 Task: Find connections with filter location Rouached with filter topic #personaldevelopment with filter profile language English with filter current company SBI General Insurance with filter school MIT World Peace University with filter industry Blockchain Services with filter service category Insurance with filter keywords title Market Development Manager
Action: Mouse moved to (563, 69)
Screenshot: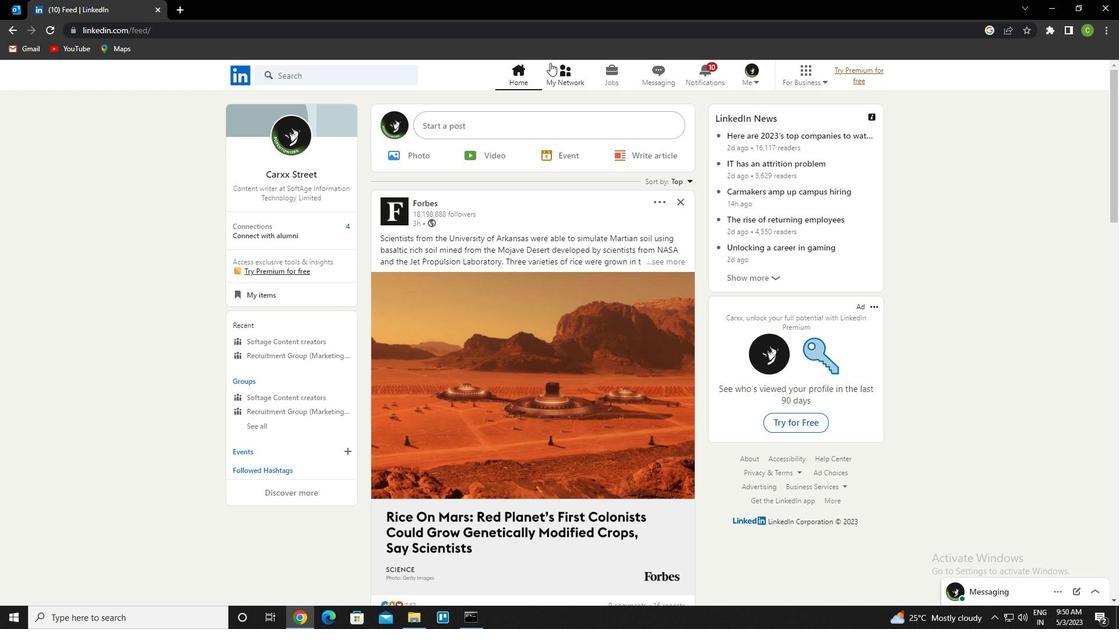 
Action: Mouse pressed left at (563, 69)
Screenshot: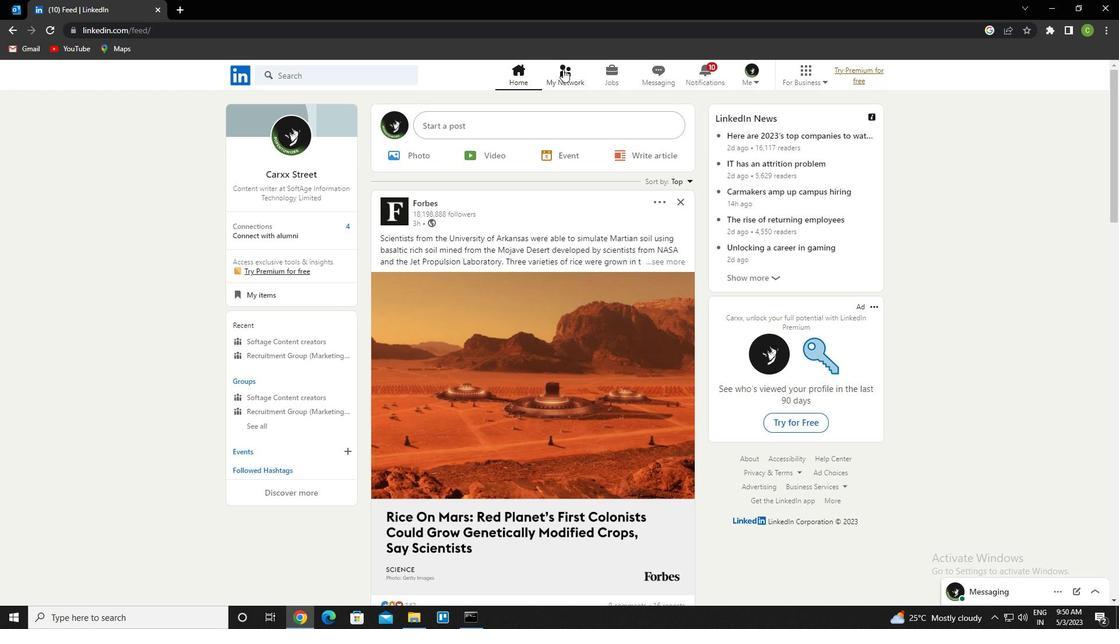
Action: Mouse moved to (321, 137)
Screenshot: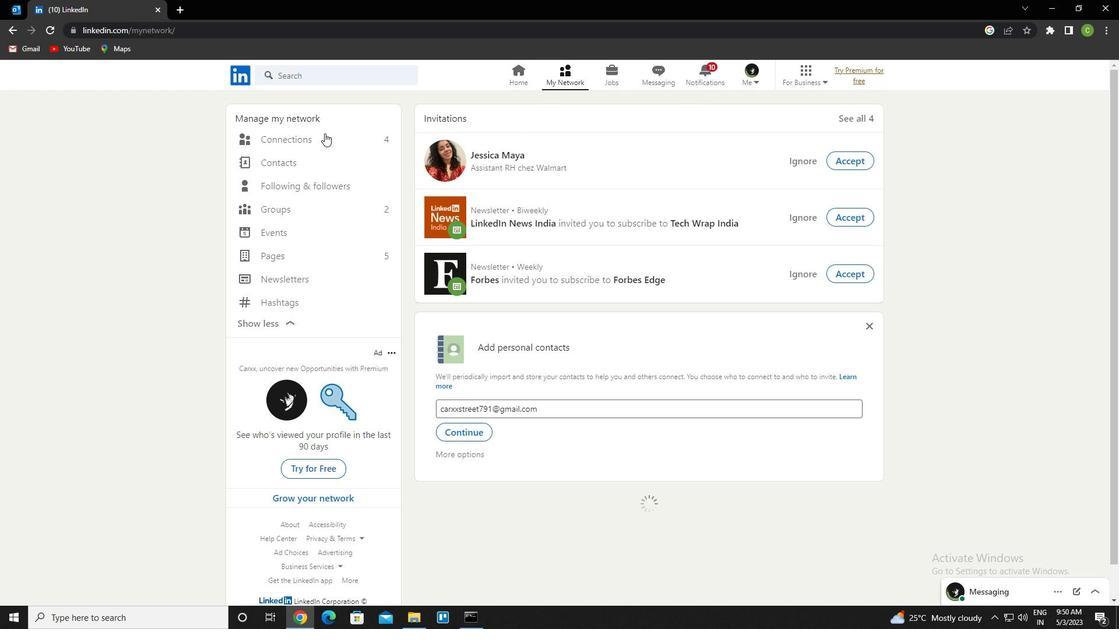 
Action: Mouse pressed left at (321, 137)
Screenshot: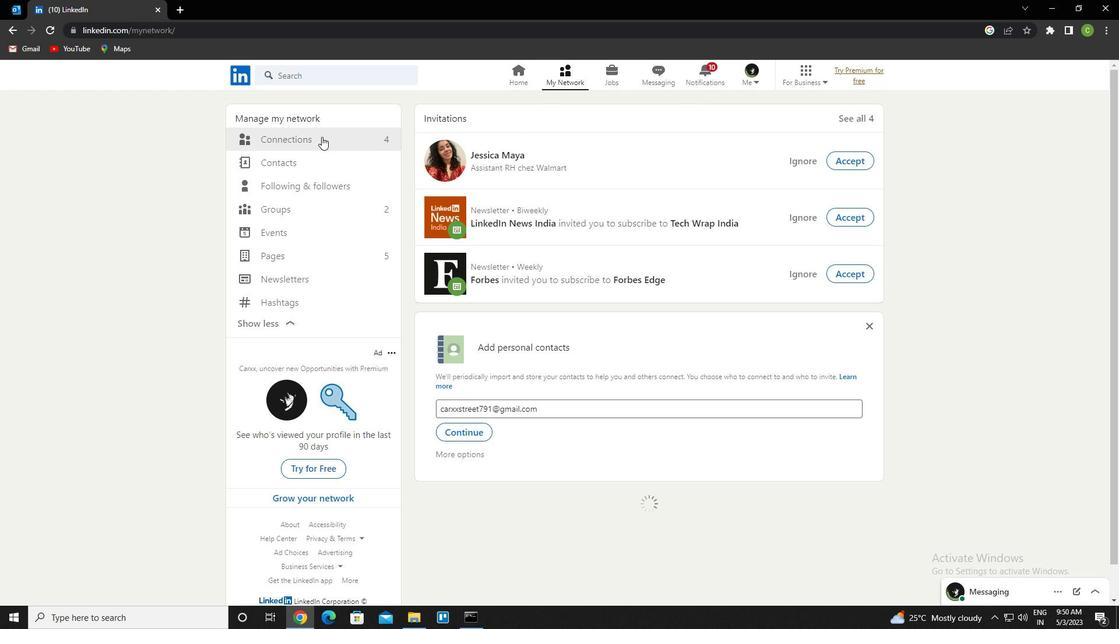 
Action: Mouse moved to (635, 144)
Screenshot: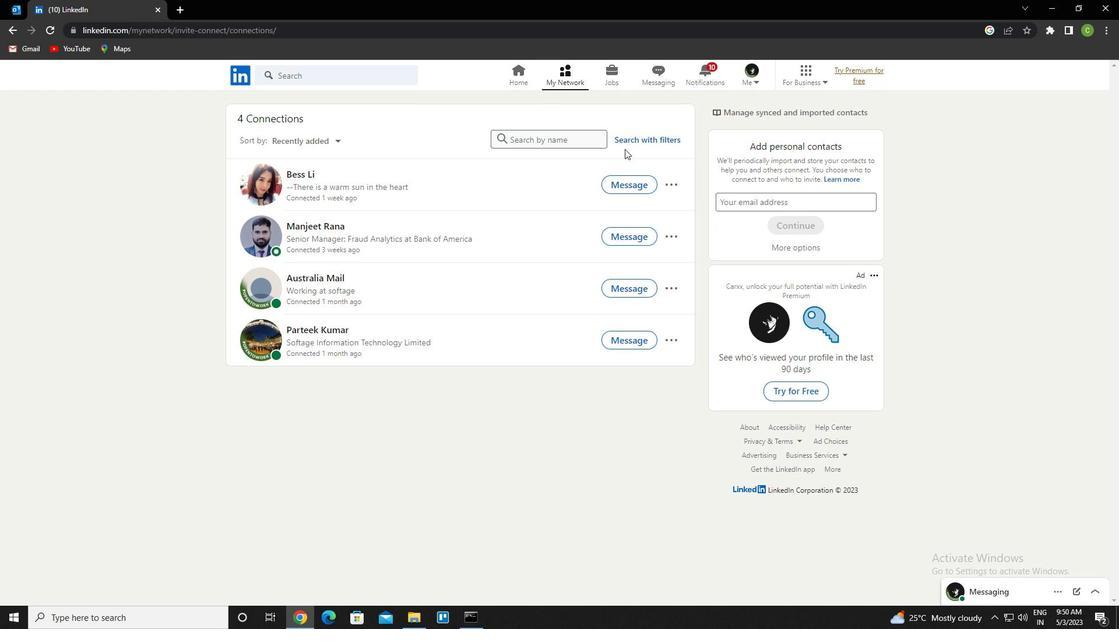 
Action: Mouse pressed left at (635, 144)
Screenshot: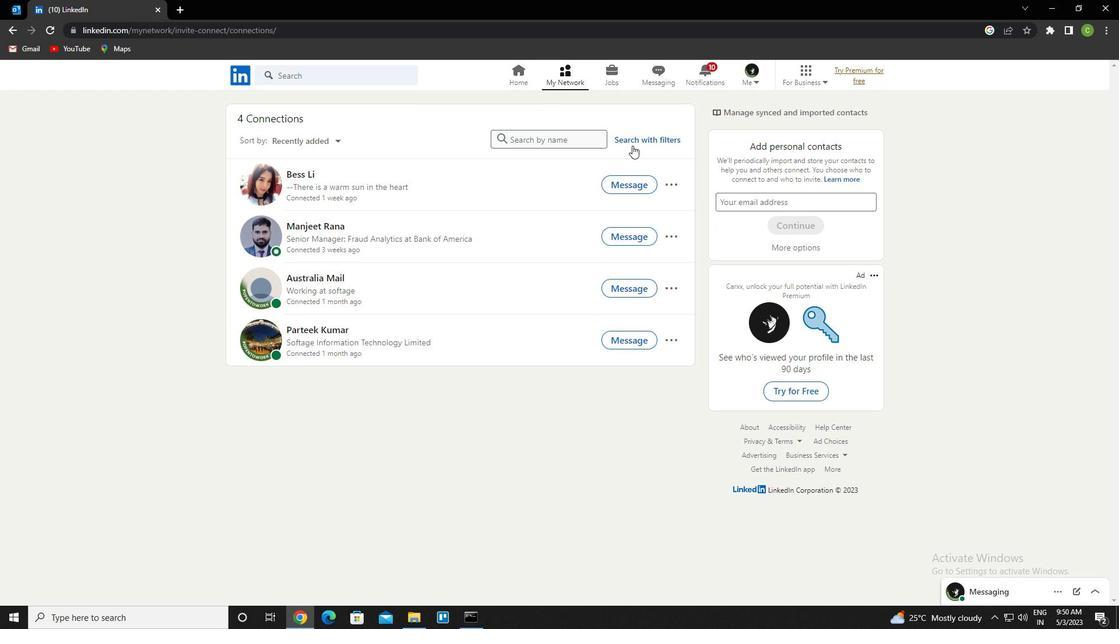 
Action: Mouse moved to (605, 112)
Screenshot: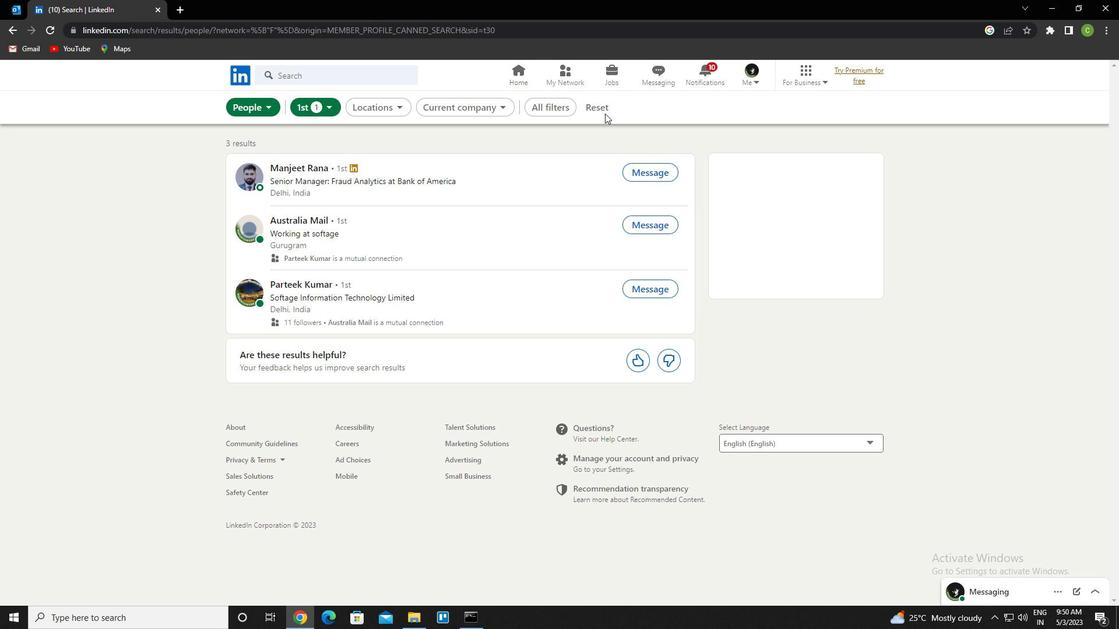 
Action: Mouse pressed left at (605, 112)
Screenshot: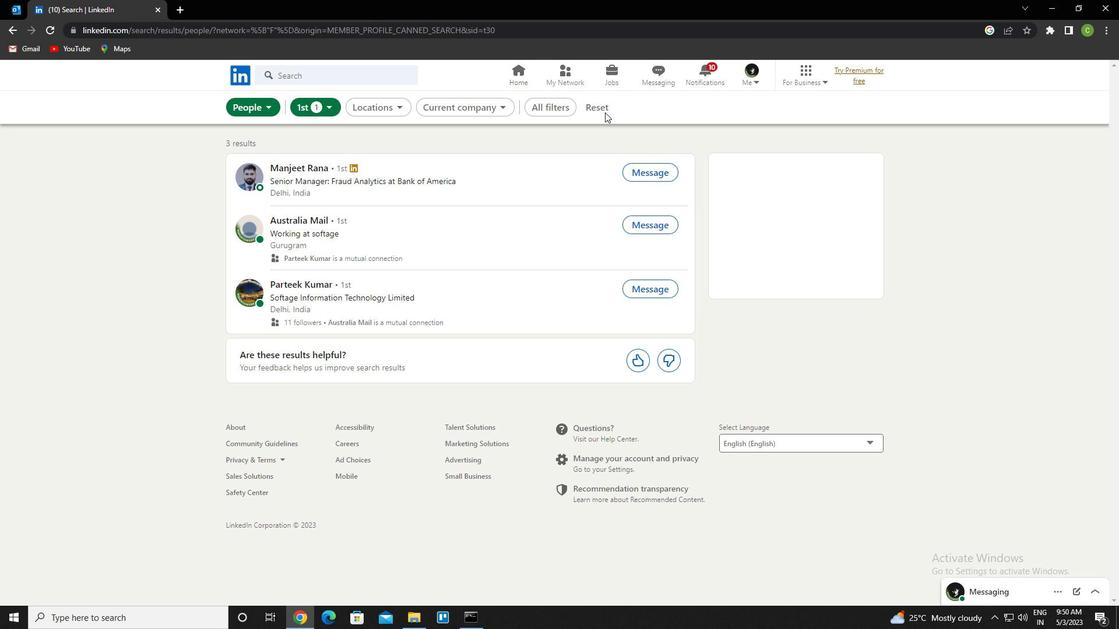 
Action: Mouse moved to (579, 110)
Screenshot: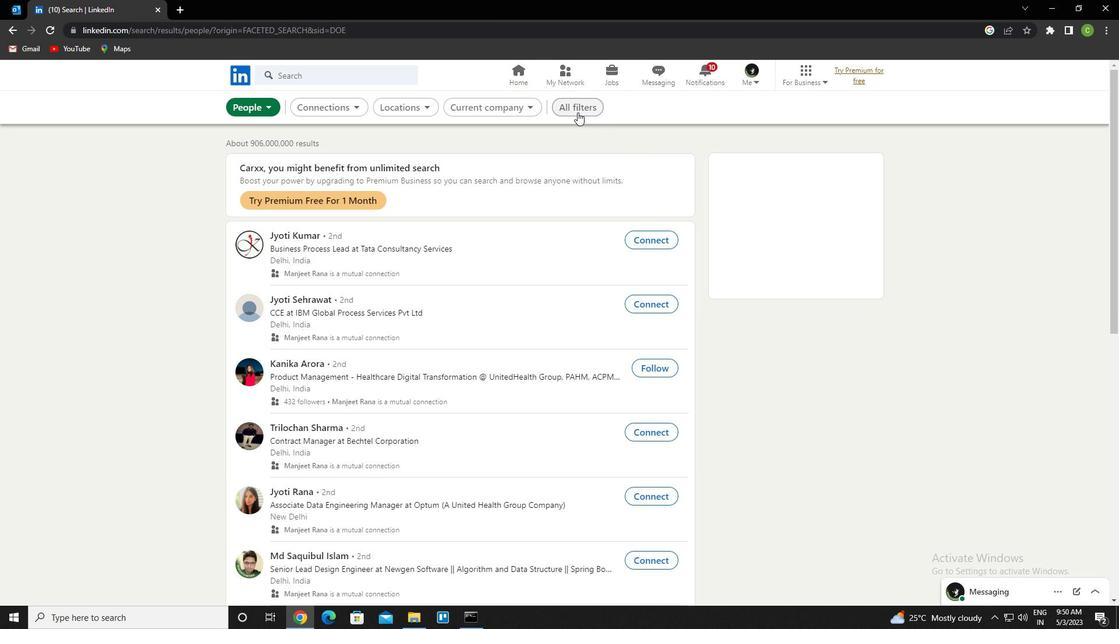 
Action: Mouse pressed left at (579, 110)
Screenshot: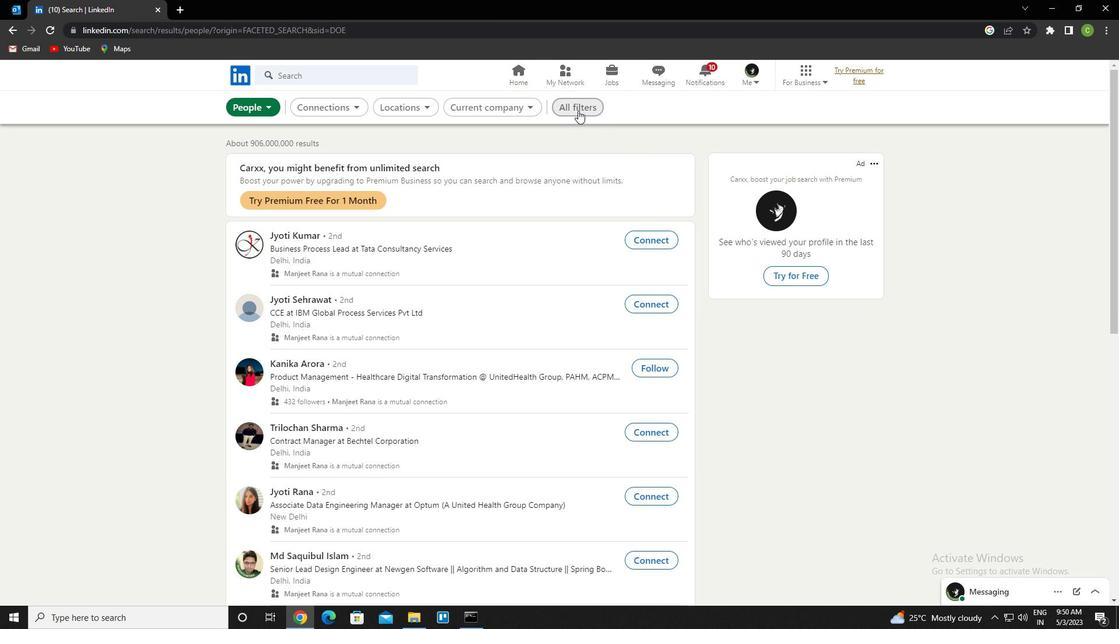 
Action: Mouse moved to (941, 376)
Screenshot: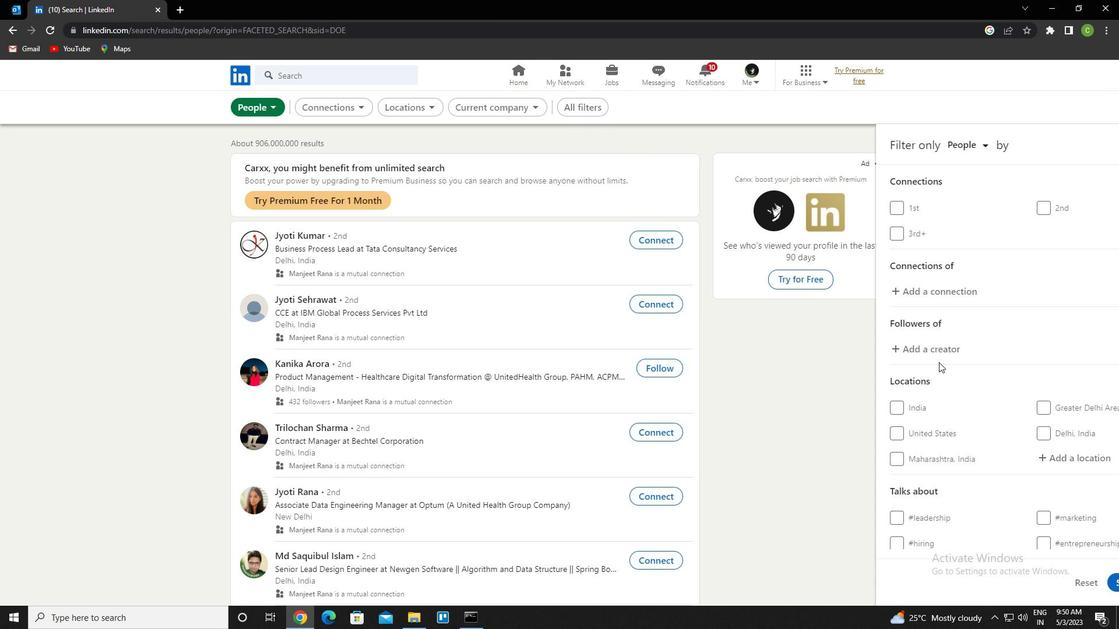 
Action: Mouse scrolled (941, 376) with delta (0, 0)
Screenshot: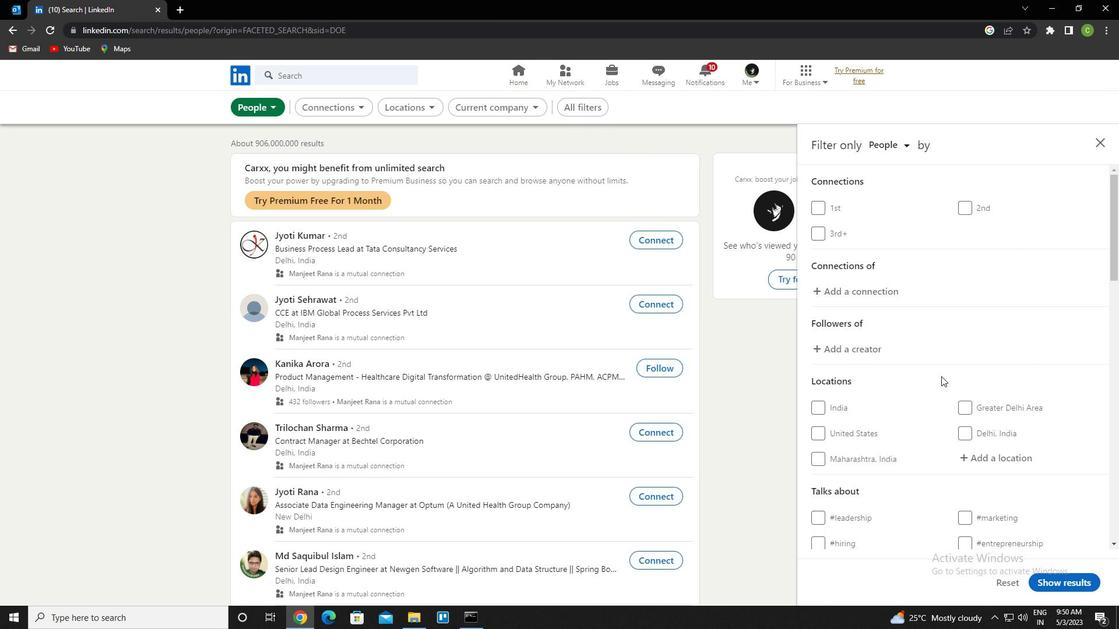 
Action: Mouse scrolled (941, 376) with delta (0, 0)
Screenshot: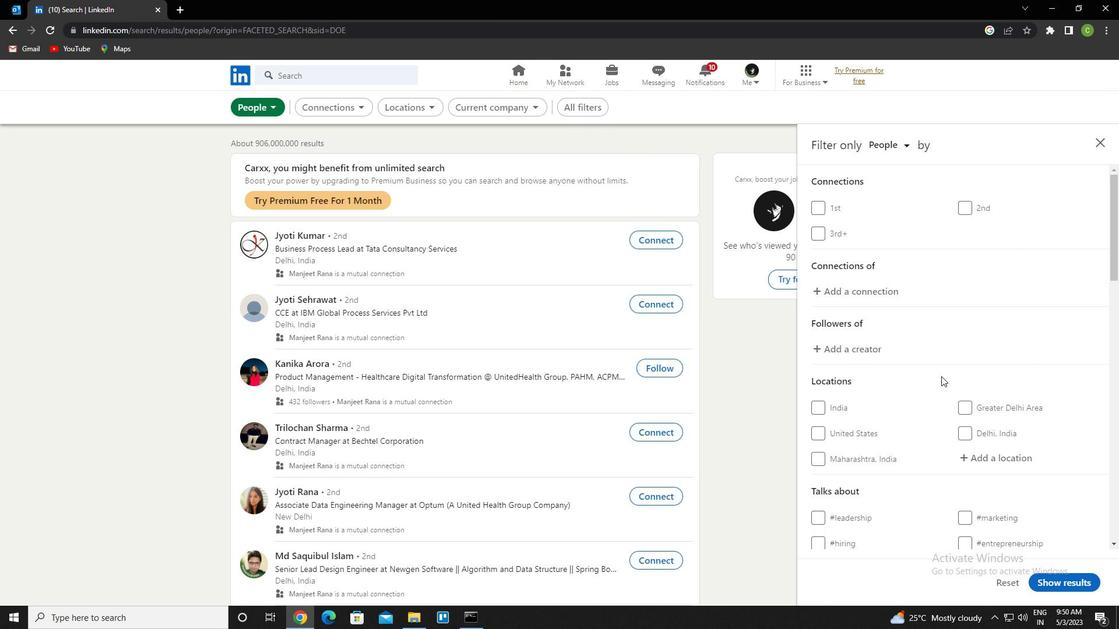 
Action: Mouse moved to (990, 347)
Screenshot: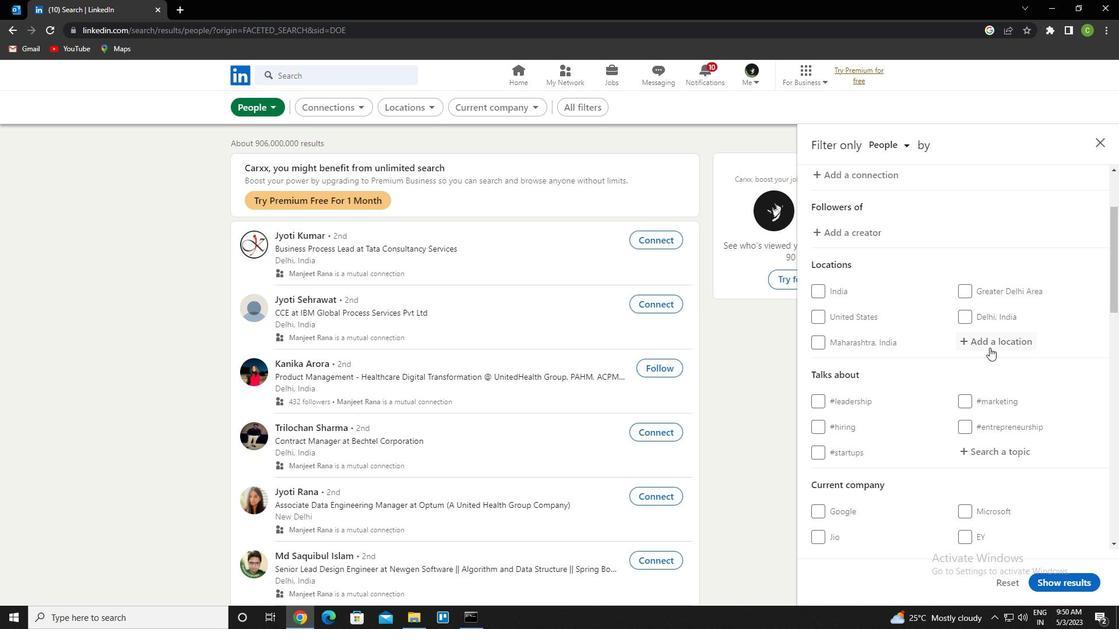 
Action: Mouse pressed left at (990, 347)
Screenshot: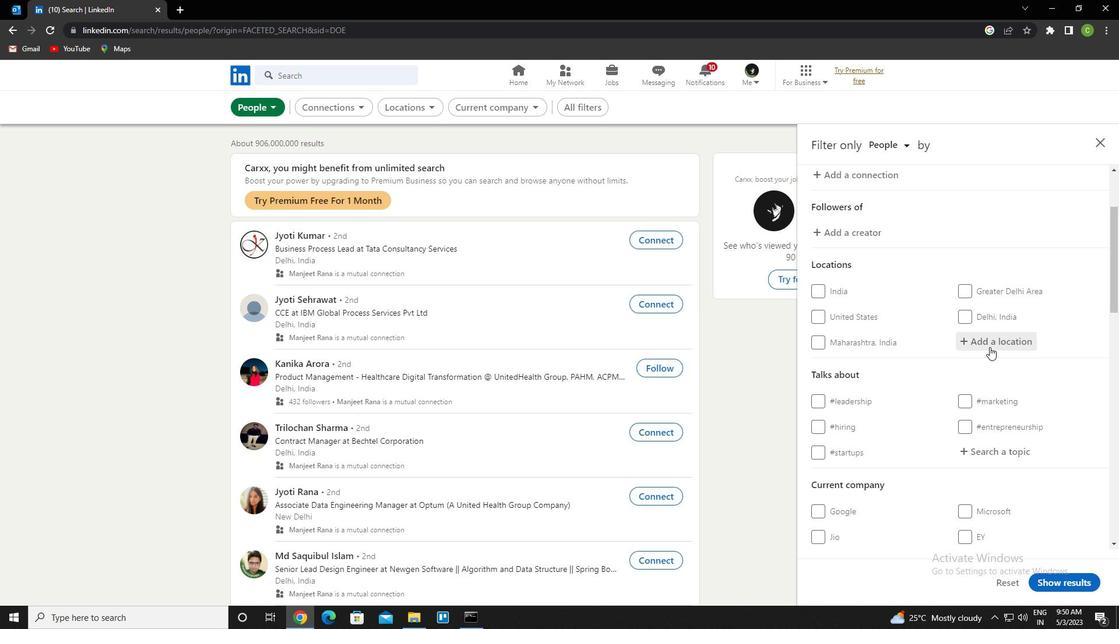 
Action: Key pressed <Key.caps_lock>r<Key.caps_lock>ouached<Key.down><Key.enter>
Screenshot: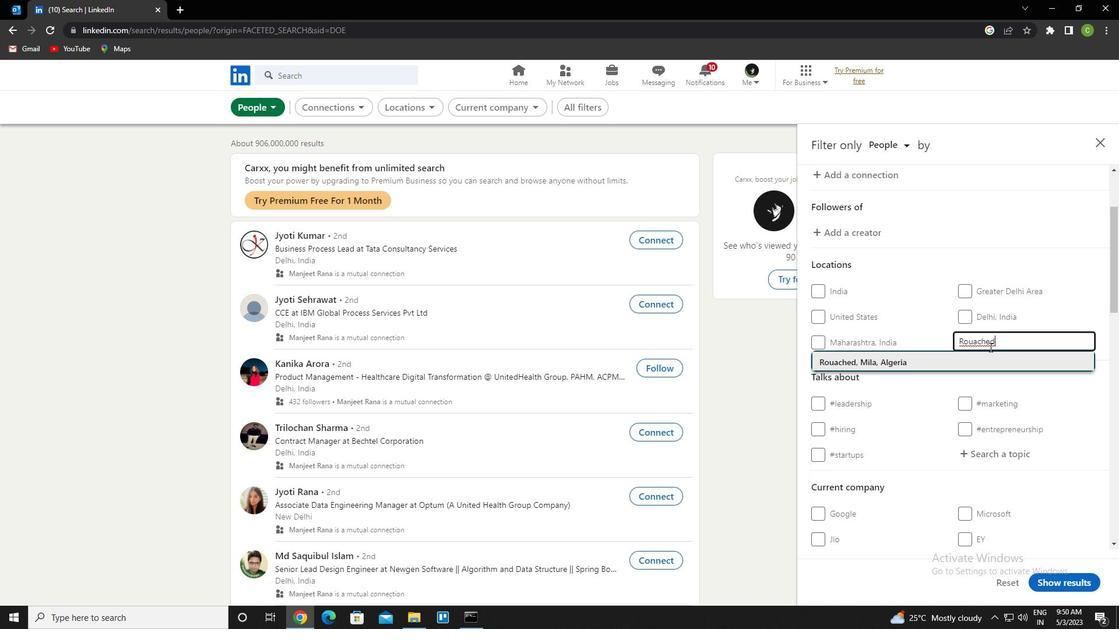 
Action: Mouse scrolled (990, 347) with delta (0, 0)
Screenshot: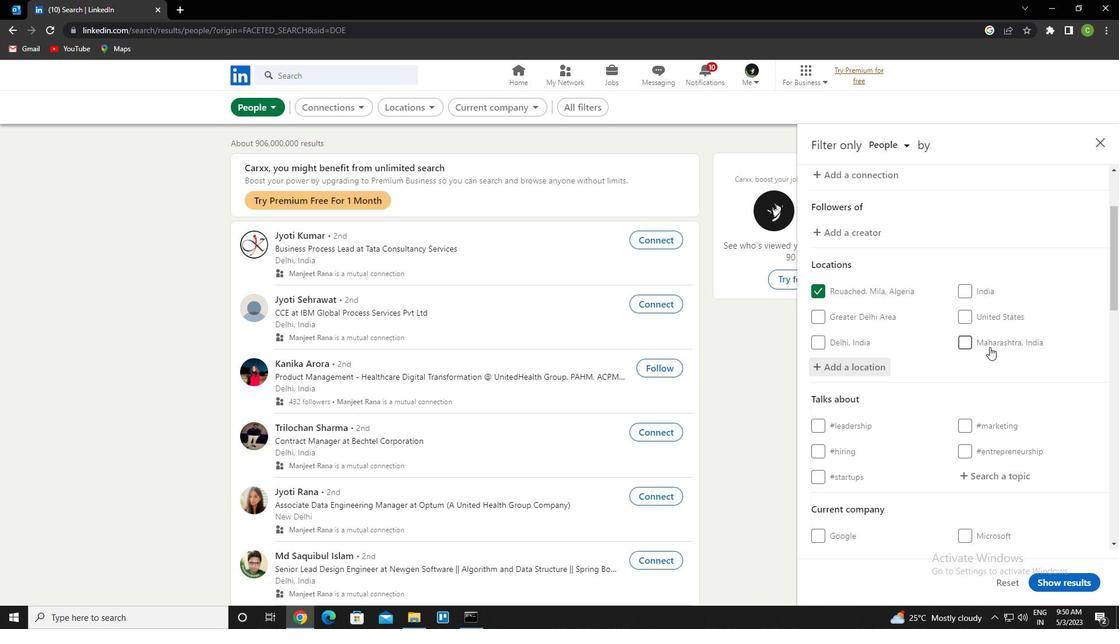 
Action: Mouse moved to (996, 417)
Screenshot: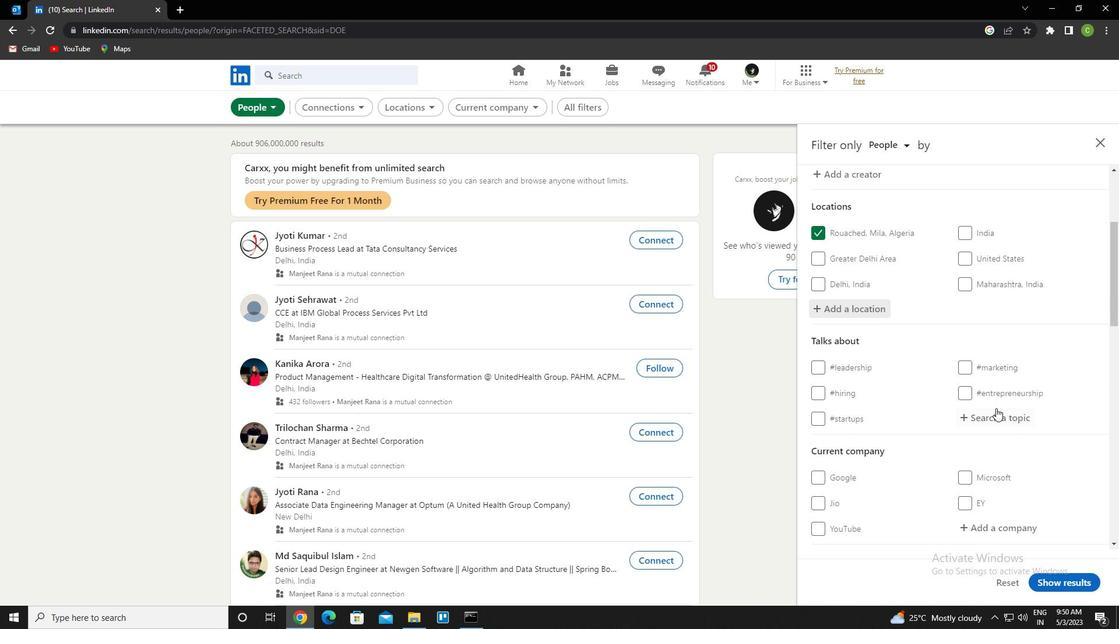 
Action: Mouse pressed left at (996, 417)
Screenshot: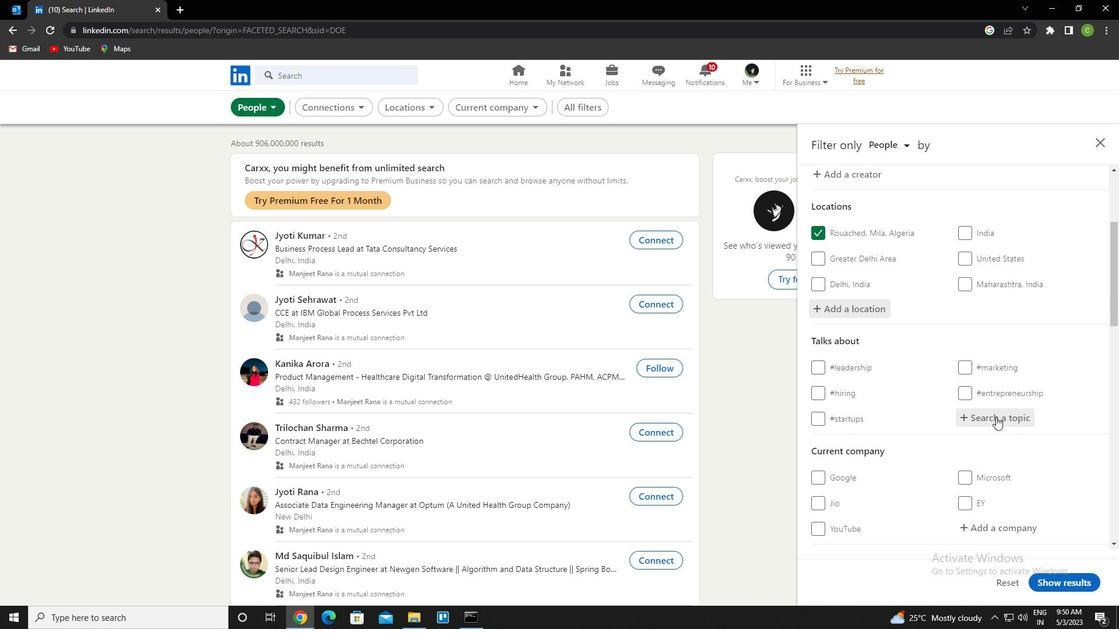 
Action: Key pressed personaldevelopment<Key.down><Key.enter>
Screenshot: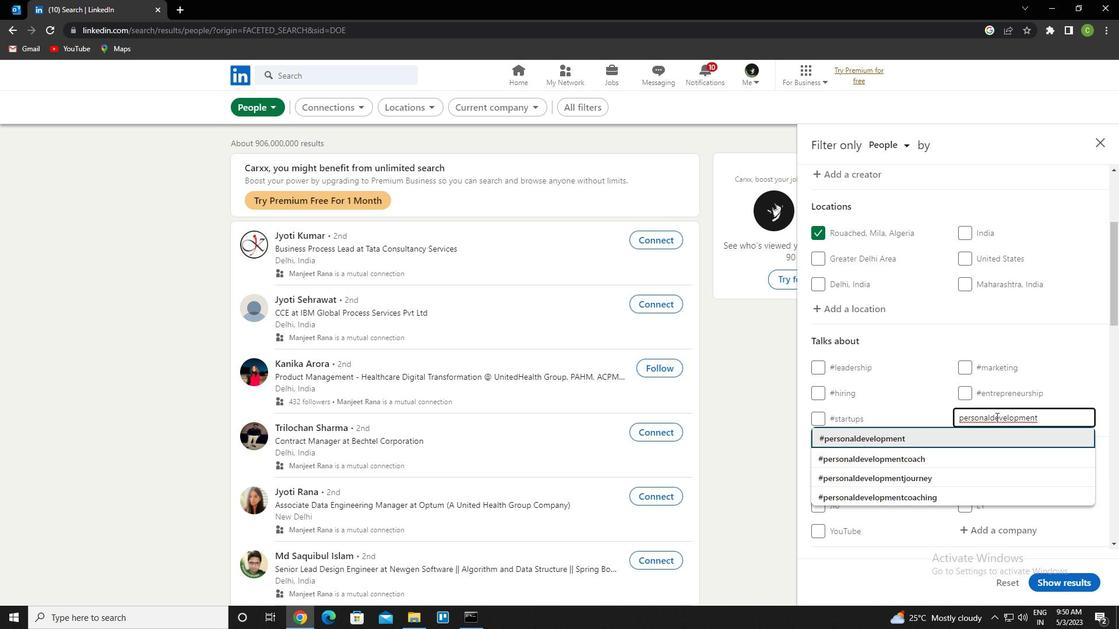 
Action: Mouse scrolled (996, 416) with delta (0, 0)
Screenshot: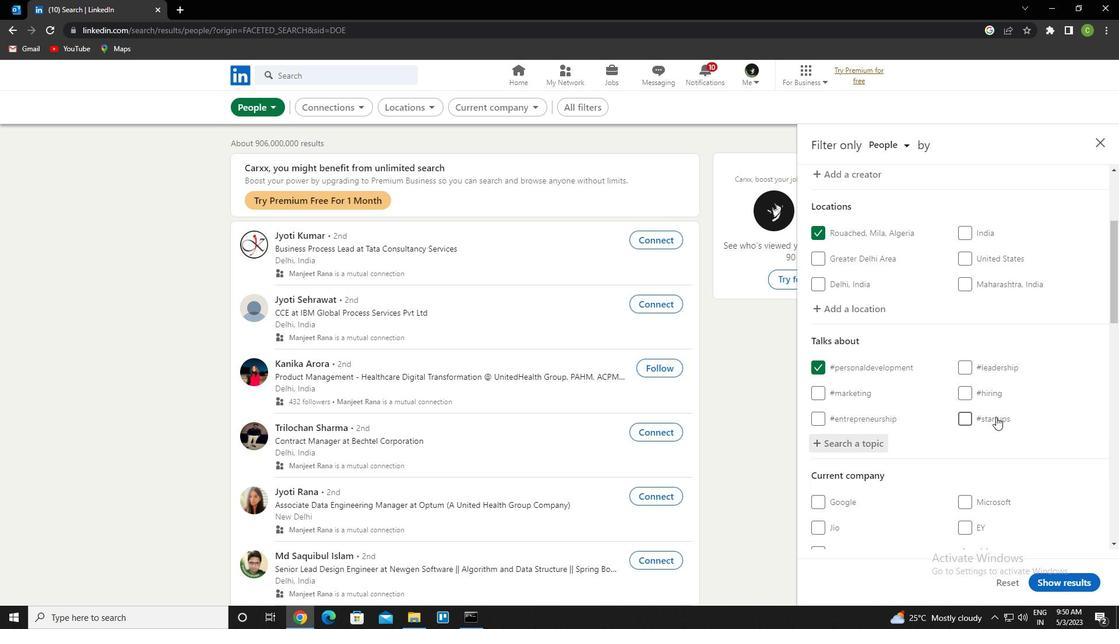 
Action: Mouse scrolled (996, 416) with delta (0, 0)
Screenshot: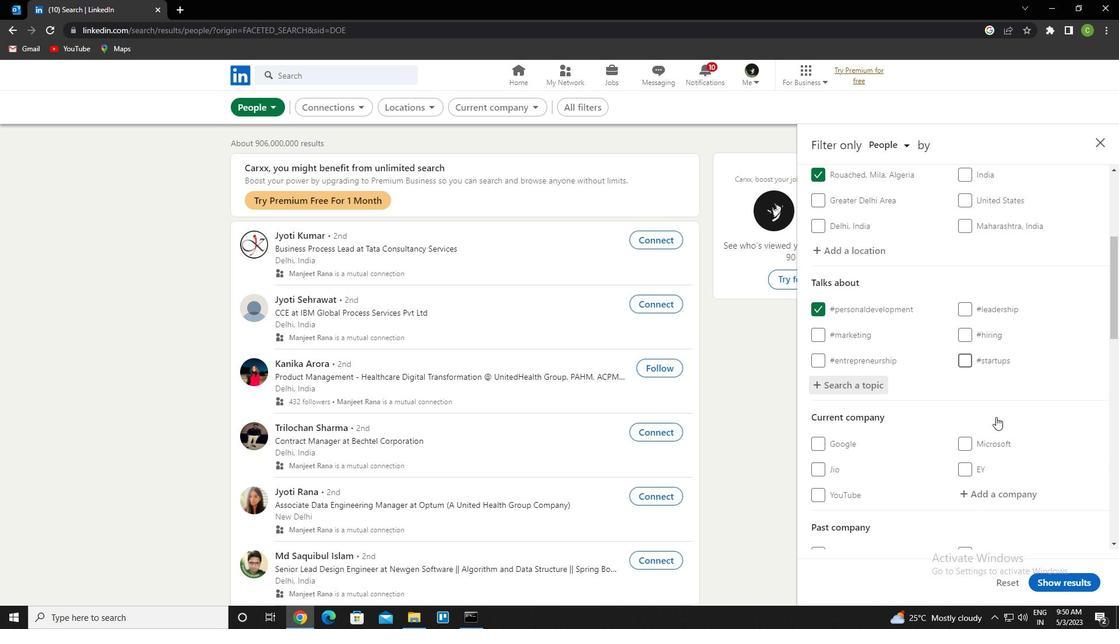 
Action: Mouse scrolled (996, 416) with delta (0, 0)
Screenshot: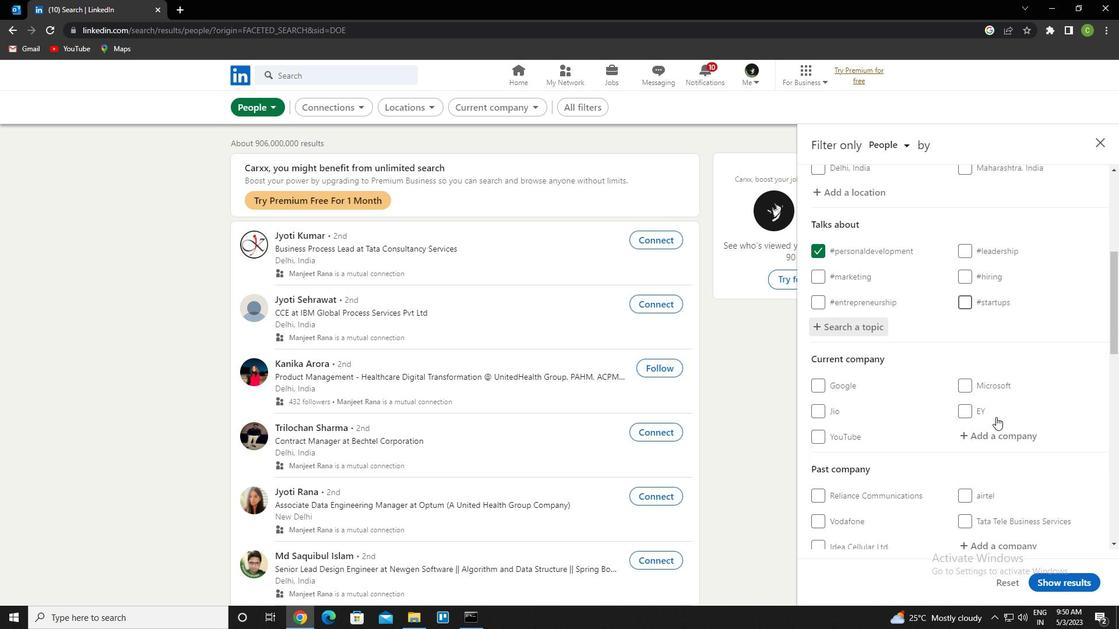 
Action: Mouse moved to (997, 395)
Screenshot: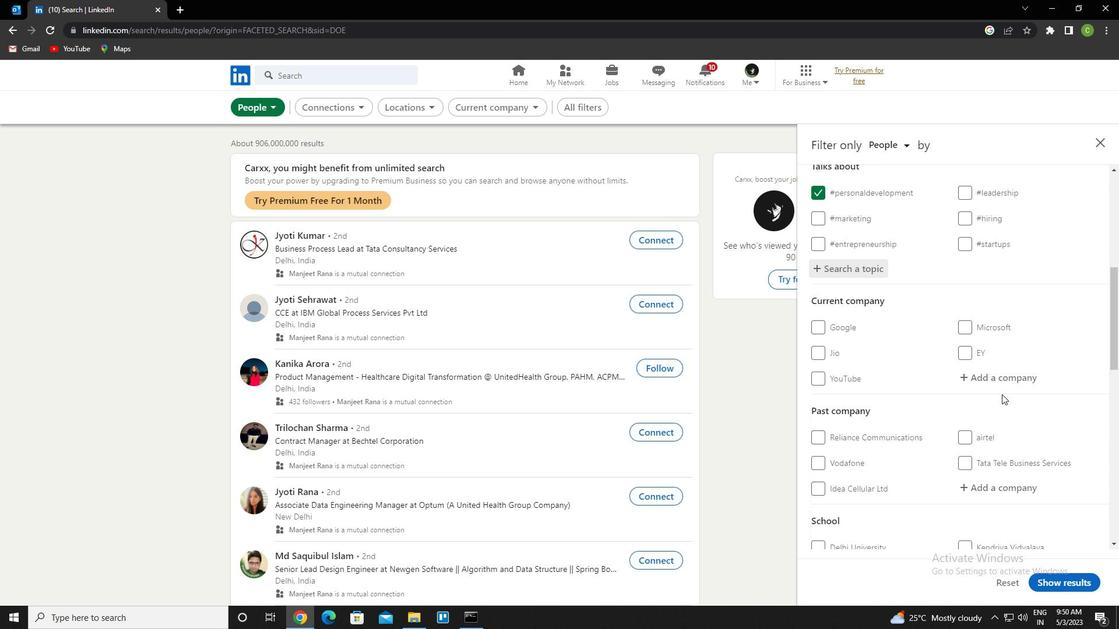 
Action: Mouse scrolled (997, 394) with delta (0, 0)
Screenshot: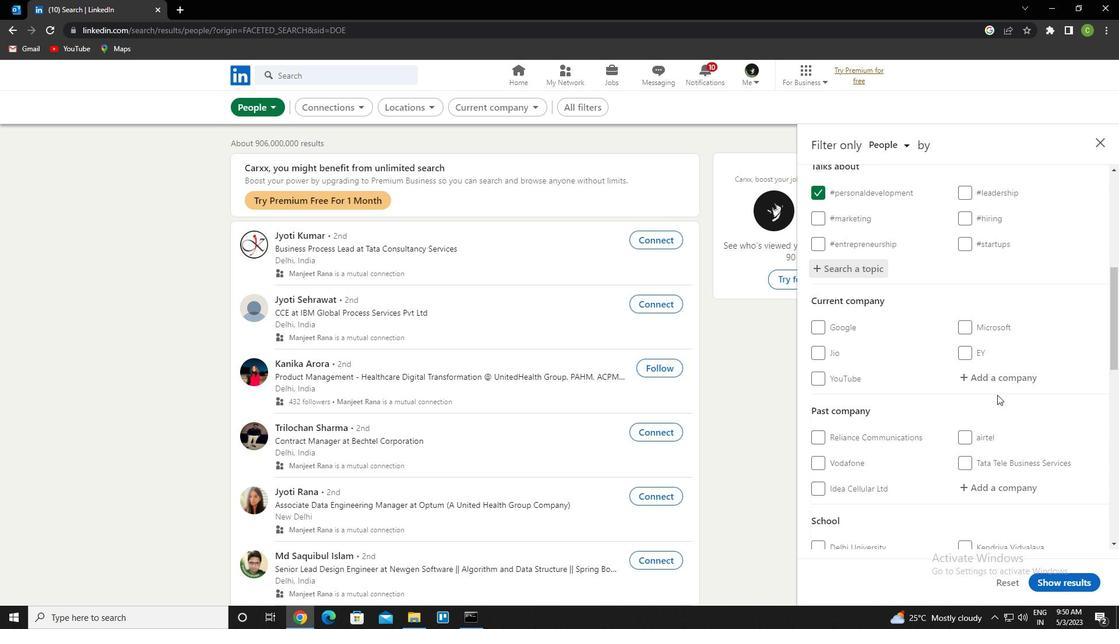 
Action: Mouse scrolled (997, 394) with delta (0, 0)
Screenshot: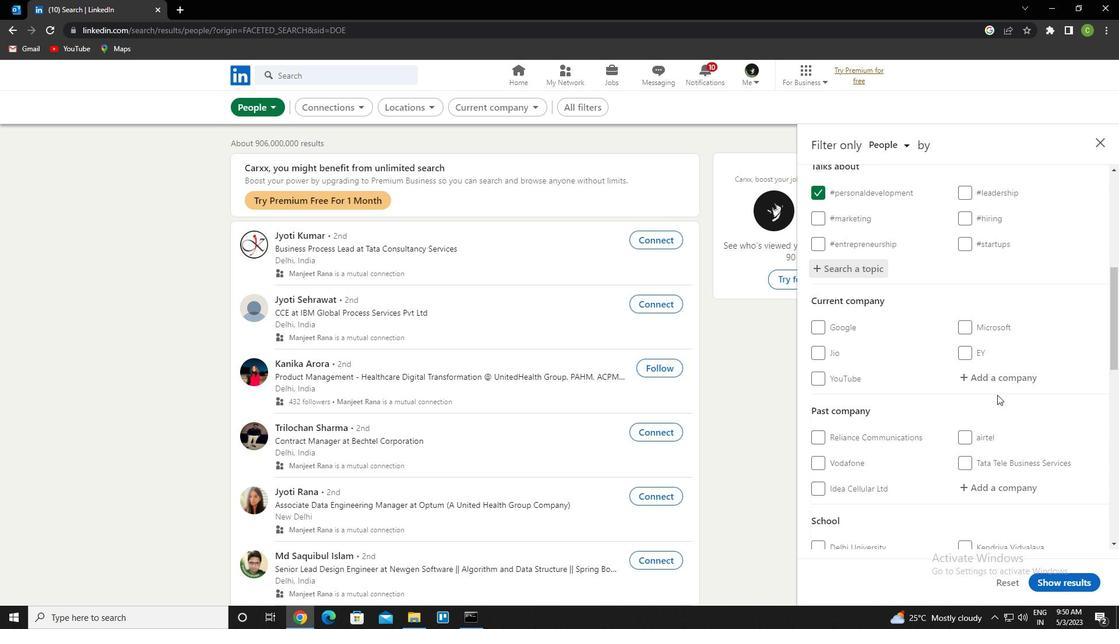 
Action: Mouse scrolled (997, 394) with delta (0, 0)
Screenshot: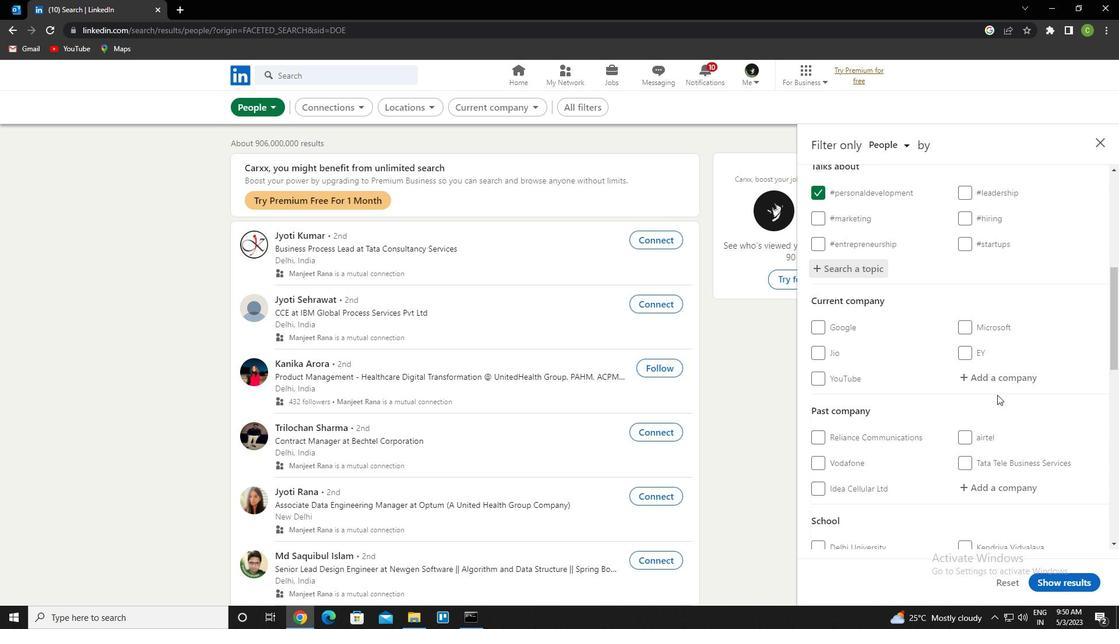 
Action: Mouse scrolled (997, 394) with delta (0, 0)
Screenshot: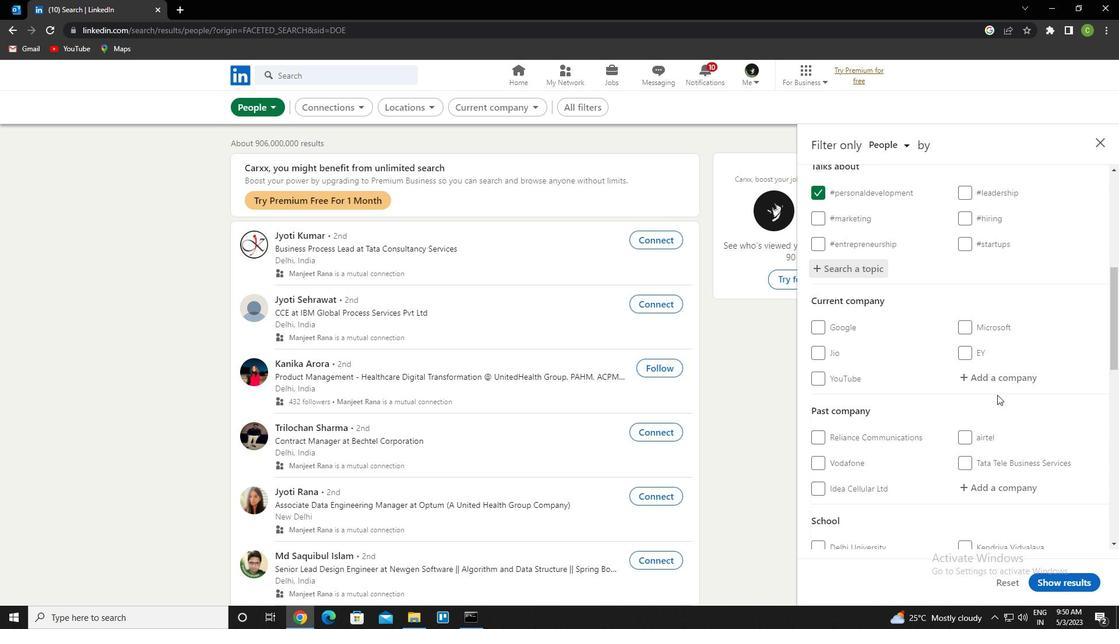 
Action: Mouse scrolled (997, 394) with delta (0, 0)
Screenshot: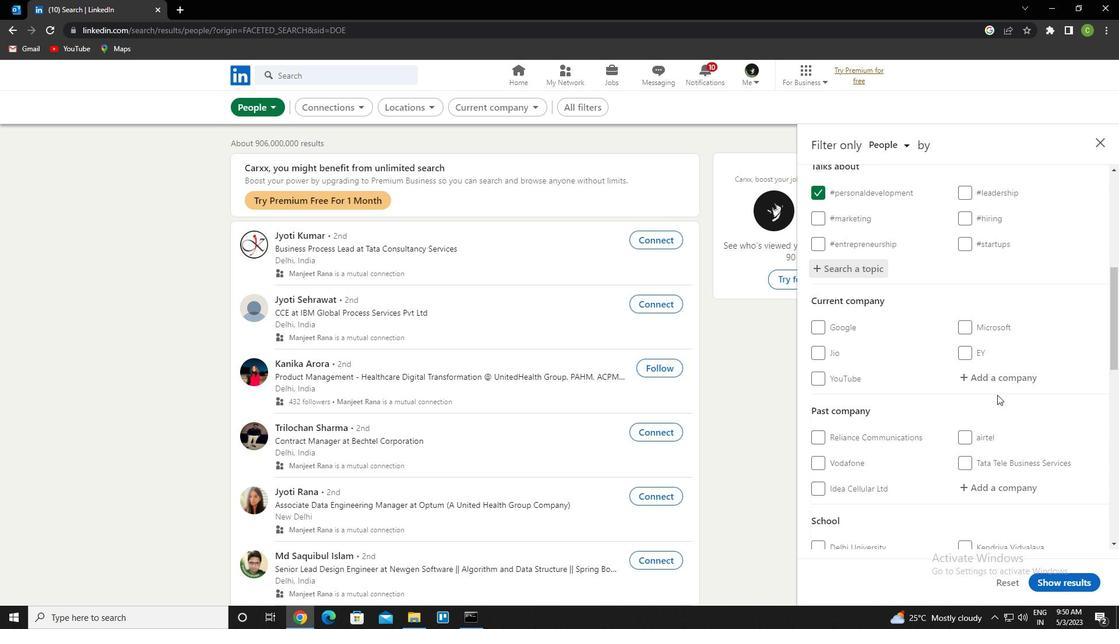 
Action: Mouse scrolled (997, 394) with delta (0, 0)
Screenshot: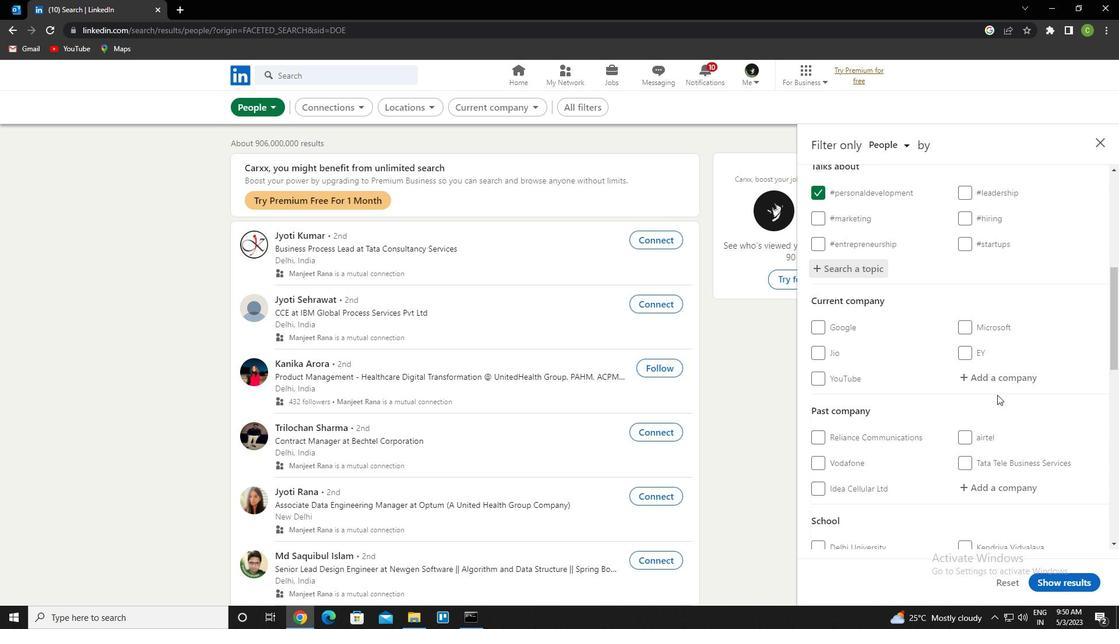 
Action: Mouse scrolled (997, 394) with delta (0, 0)
Screenshot: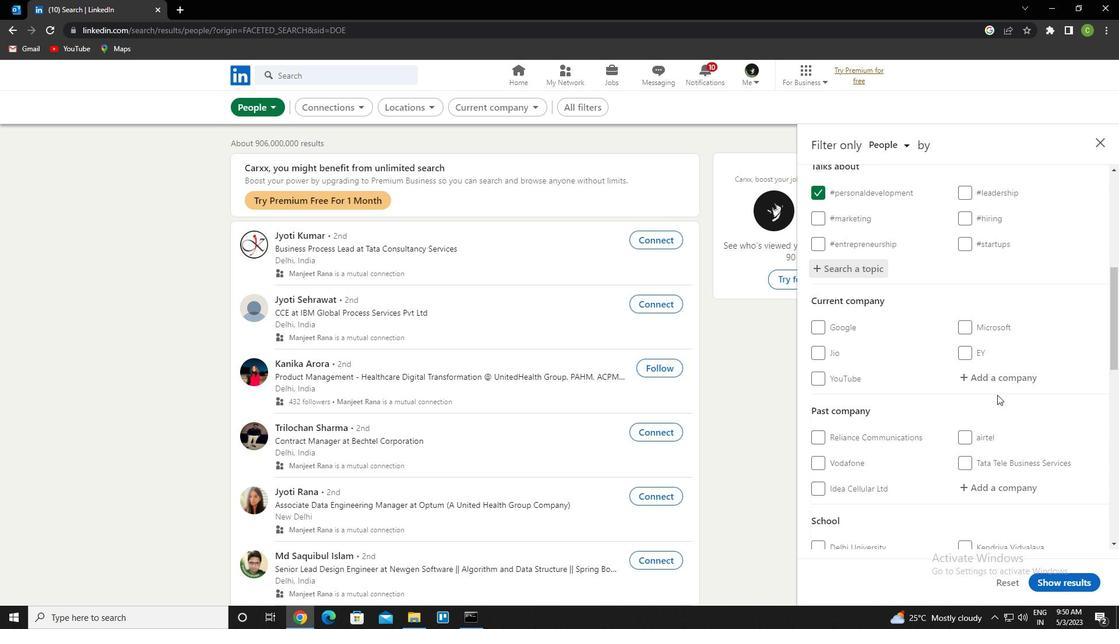
Action: Mouse scrolled (997, 394) with delta (0, 0)
Screenshot: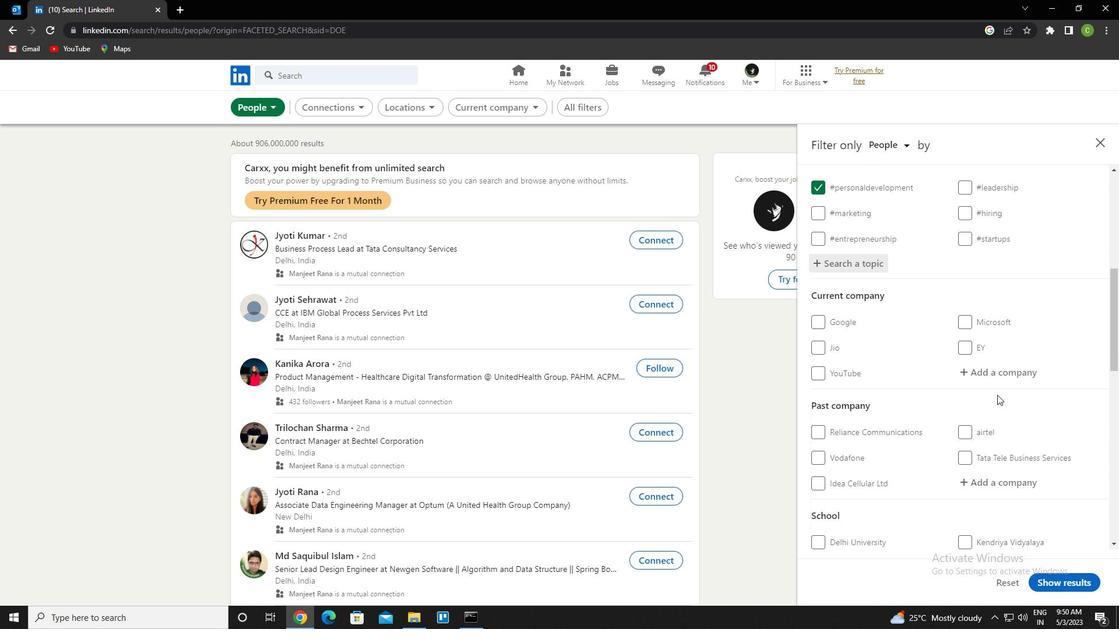 
Action: Mouse scrolled (997, 394) with delta (0, 0)
Screenshot: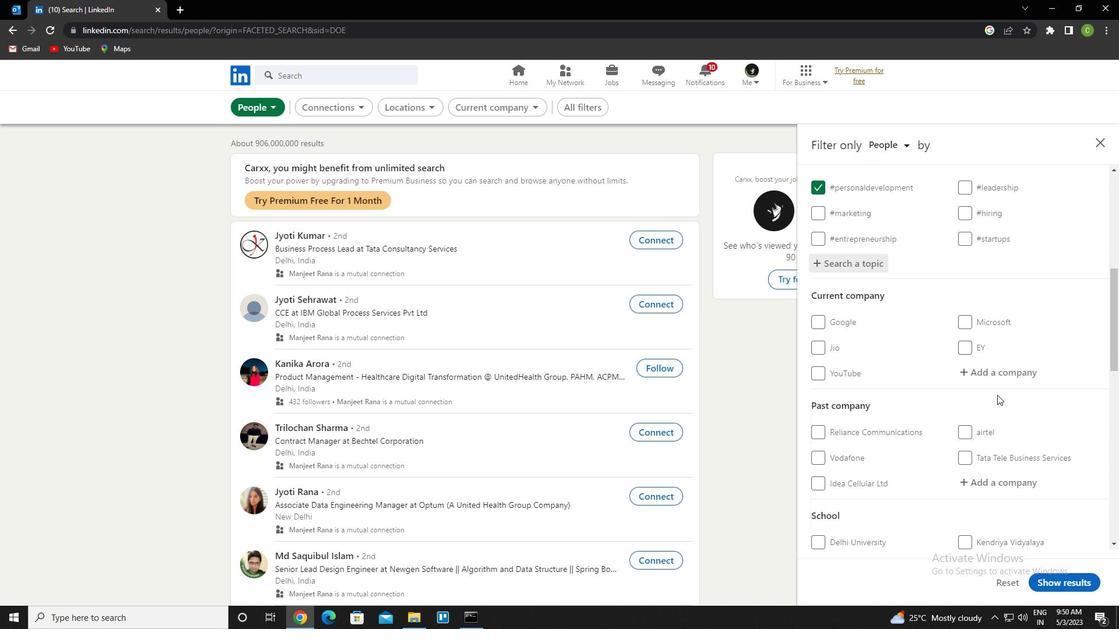
Action: Mouse moved to (819, 270)
Screenshot: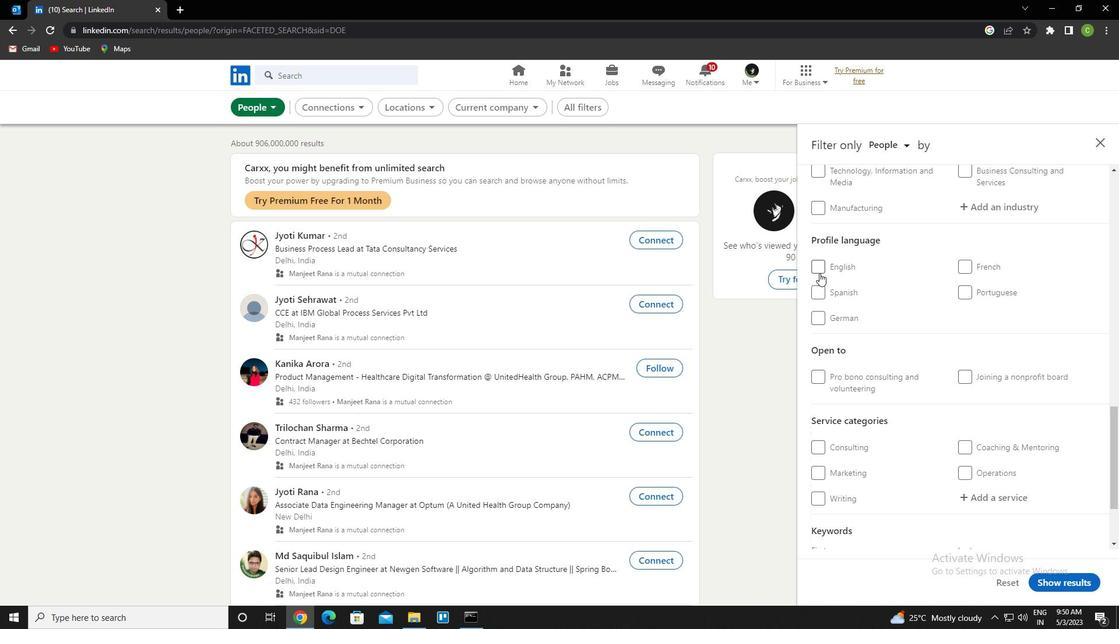 
Action: Mouse pressed left at (819, 270)
Screenshot: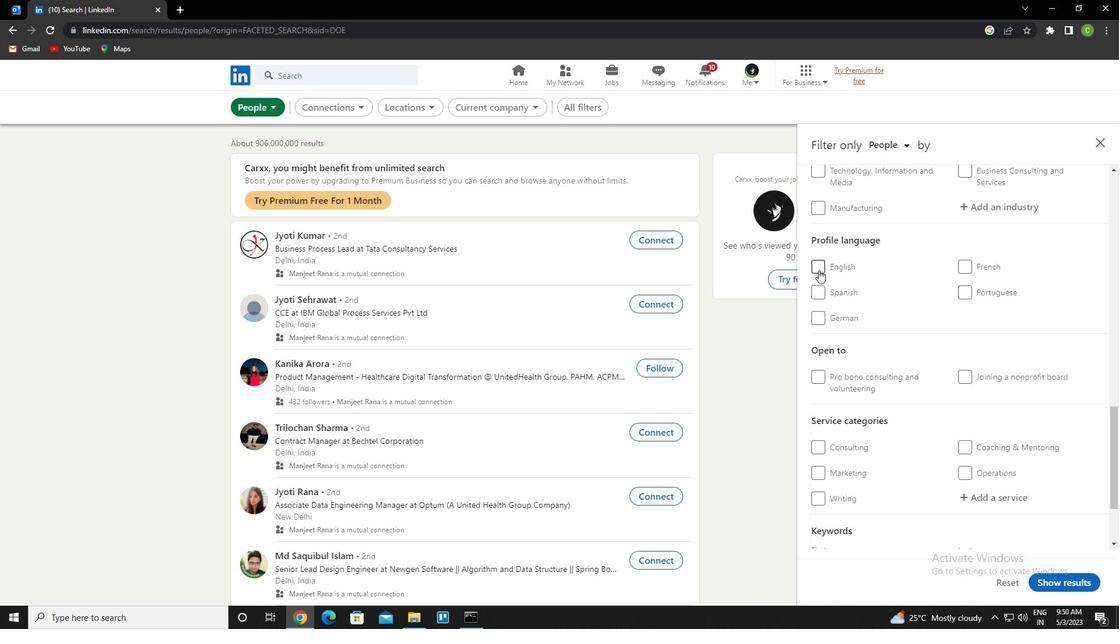 
Action: Mouse moved to (882, 360)
Screenshot: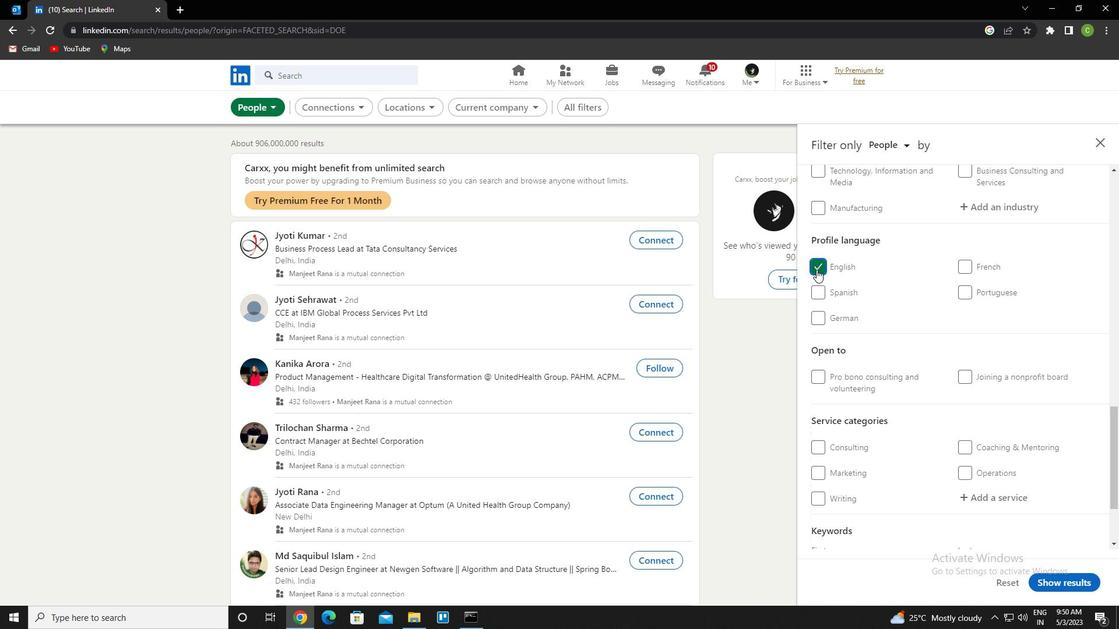 
Action: Mouse scrolled (882, 361) with delta (0, 0)
Screenshot: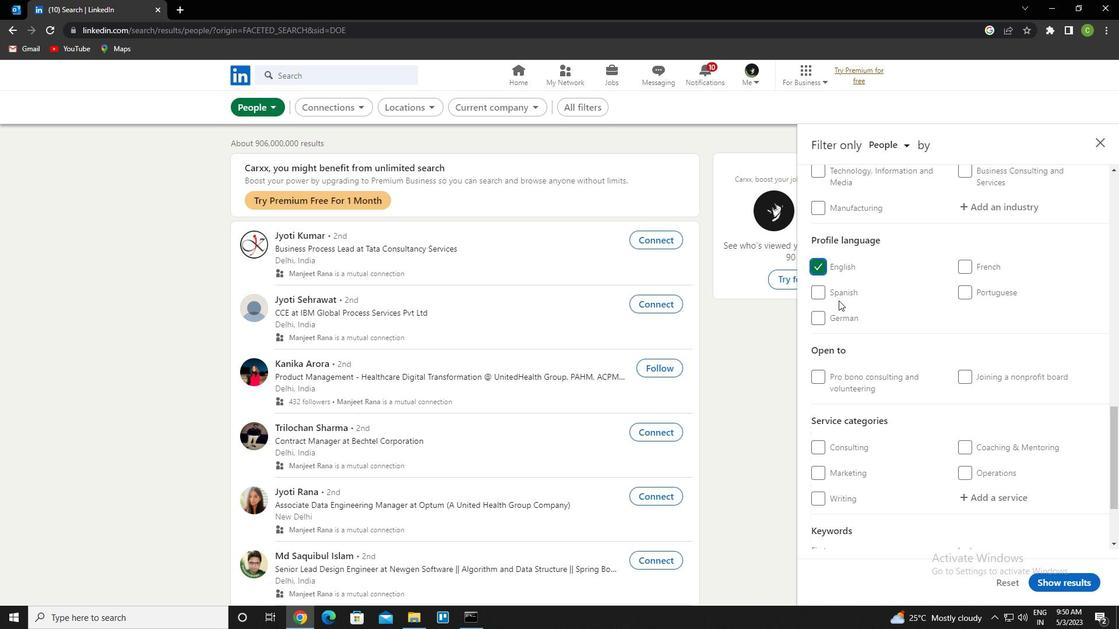 
Action: Mouse scrolled (882, 361) with delta (0, 0)
Screenshot: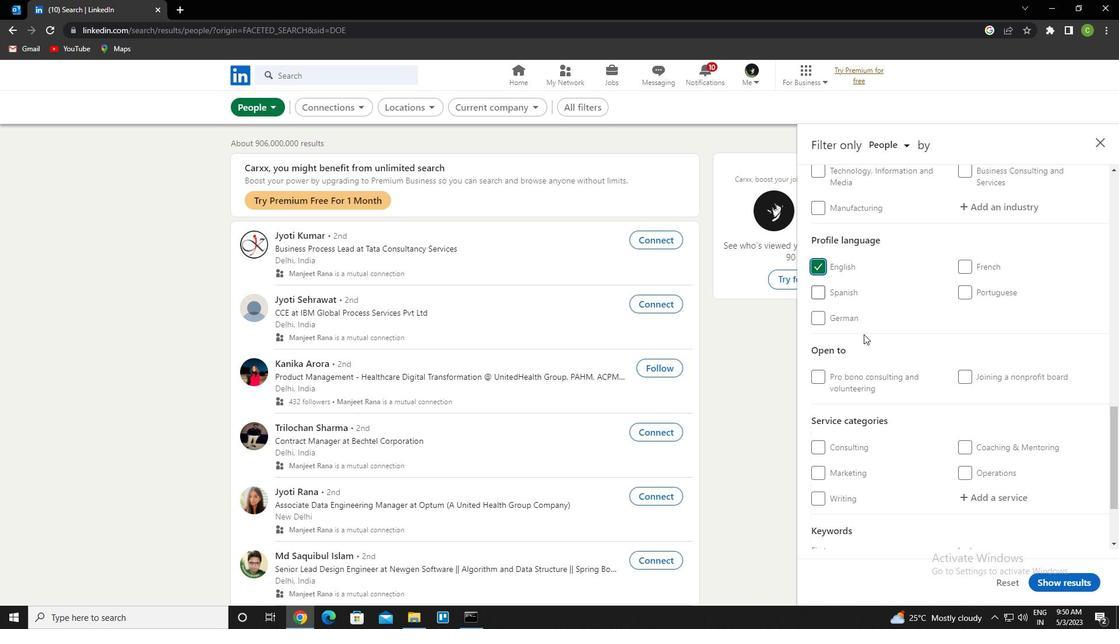 
Action: Mouse scrolled (882, 361) with delta (0, 0)
Screenshot: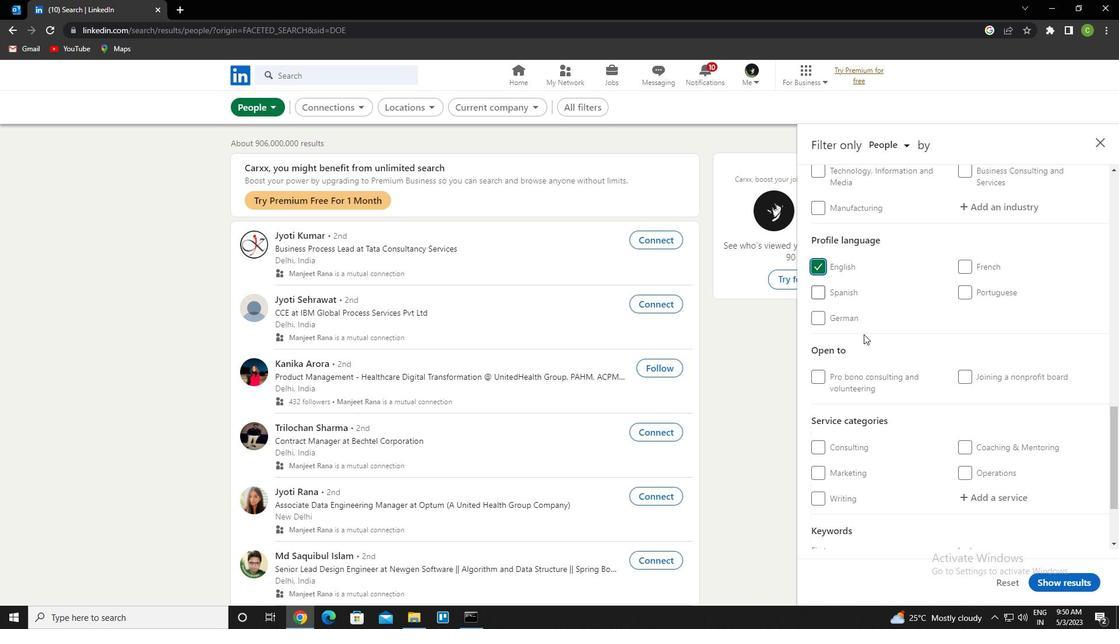 
Action: Mouse scrolled (882, 361) with delta (0, 0)
Screenshot: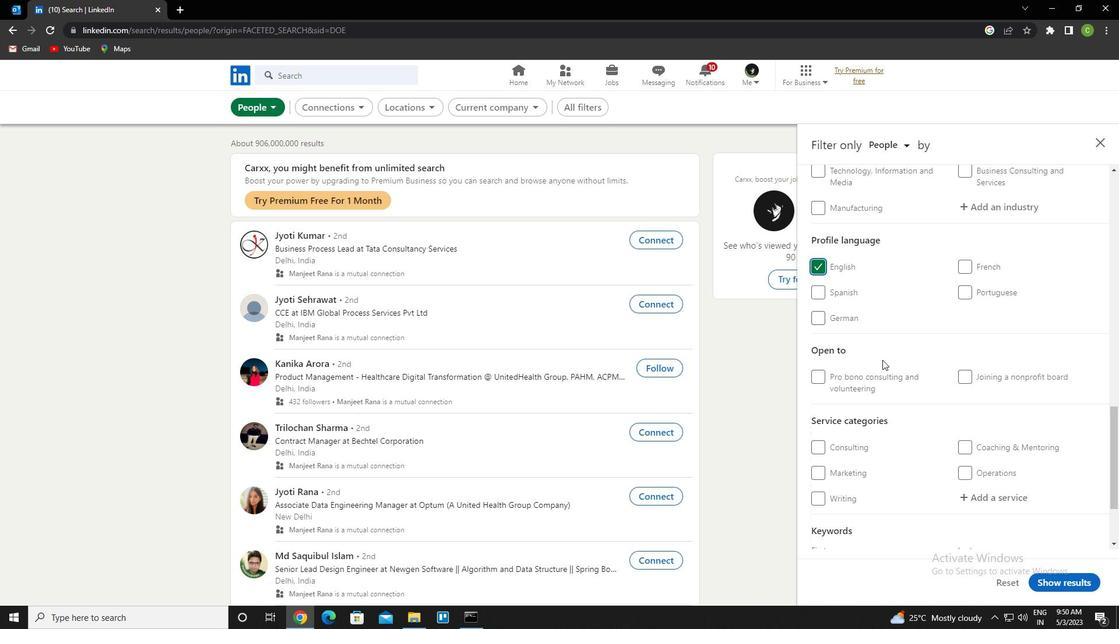 
Action: Mouse scrolled (882, 361) with delta (0, 0)
Screenshot: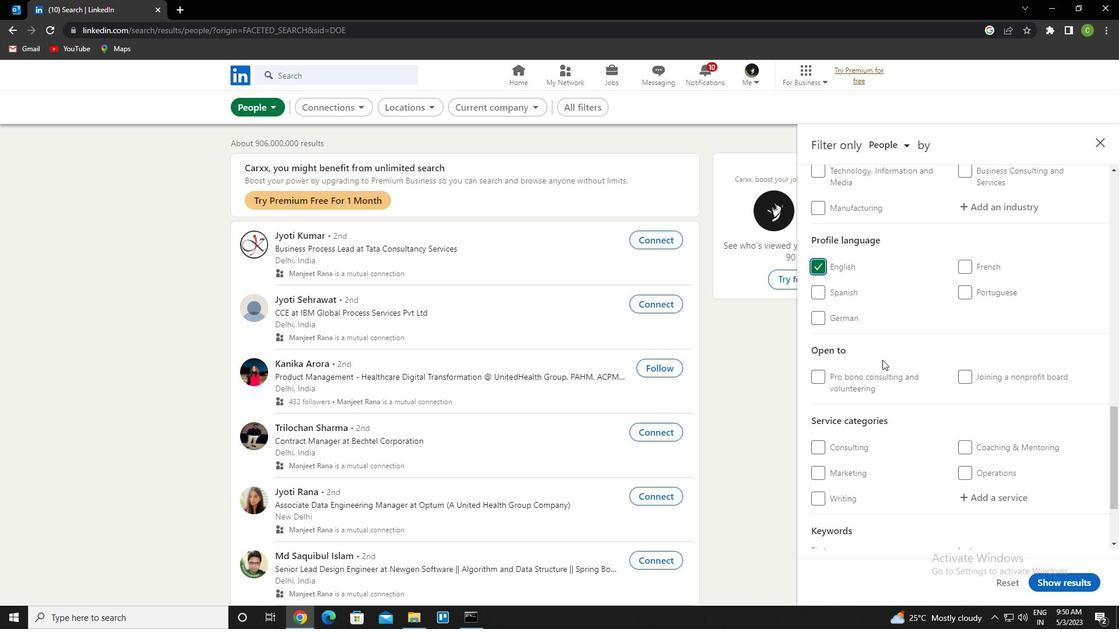 
Action: Mouse scrolled (882, 361) with delta (0, 0)
Screenshot: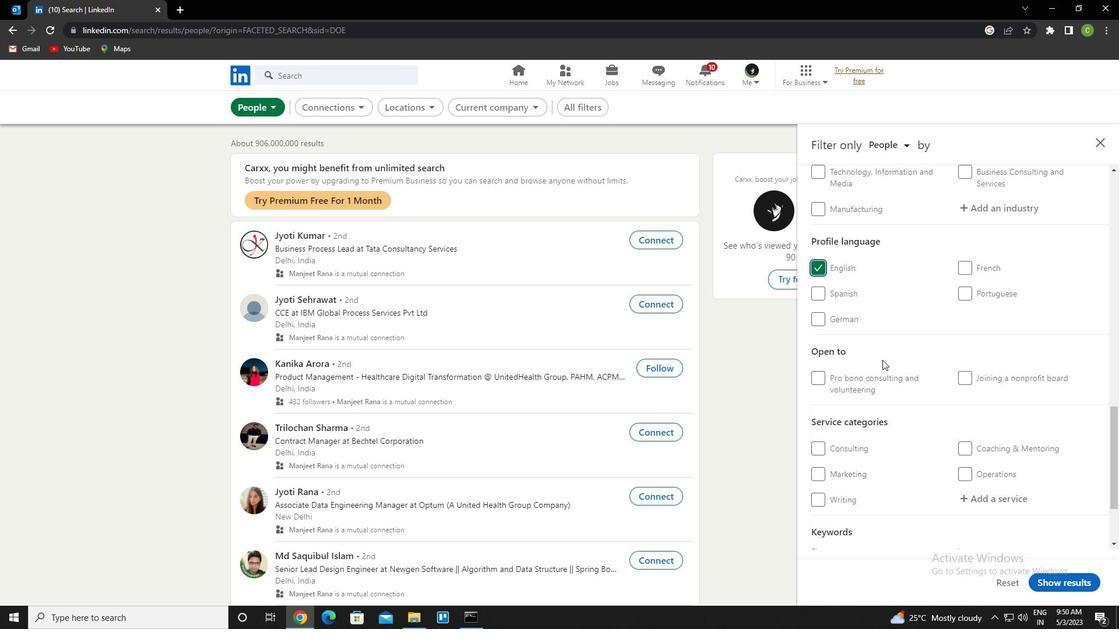 
Action: Mouse scrolled (882, 361) with delta (0, 0)
Screenshot: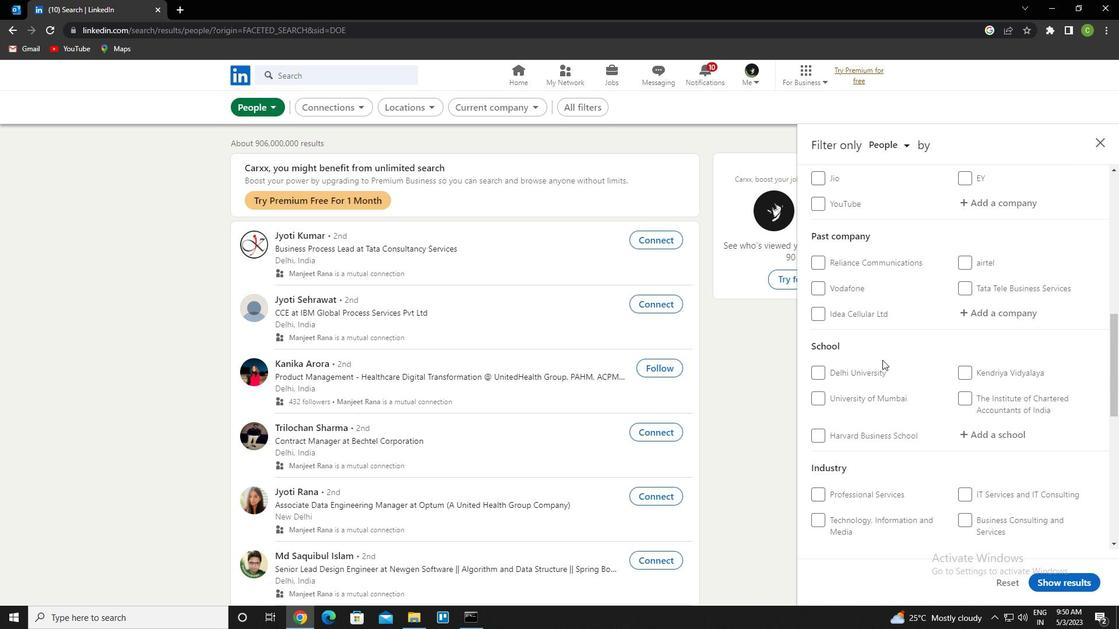 
Action: Mouse moved to (978, 258)
Screenshot: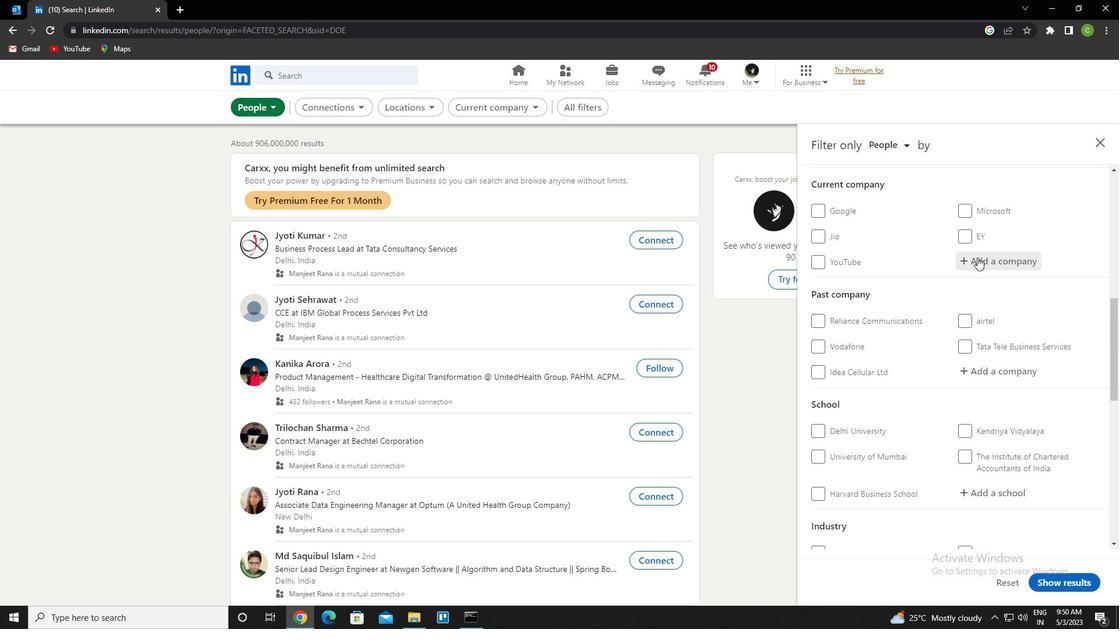 
Action: Mouse pressed left at (978, 258)
Screenshot: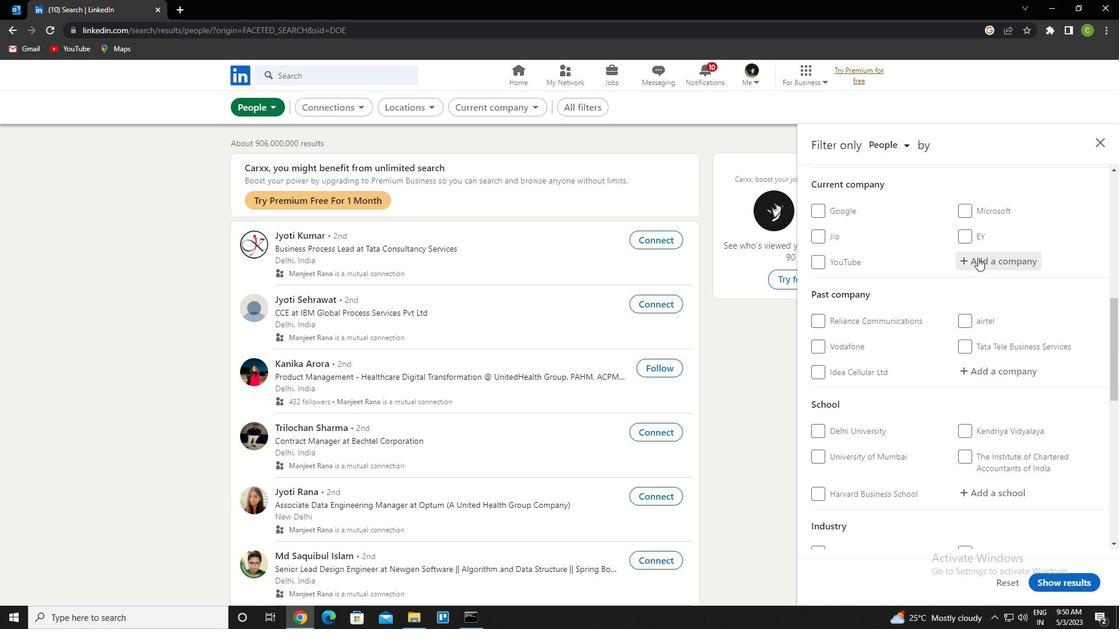 
Action: Key pressed <Key.caps_lock>sbi<Key.space>g<Key.caps_lock>ere<Key.backspace><Key.backspace>neral<Key.space>insurance<Key.down><Key.enter>
Screenshot: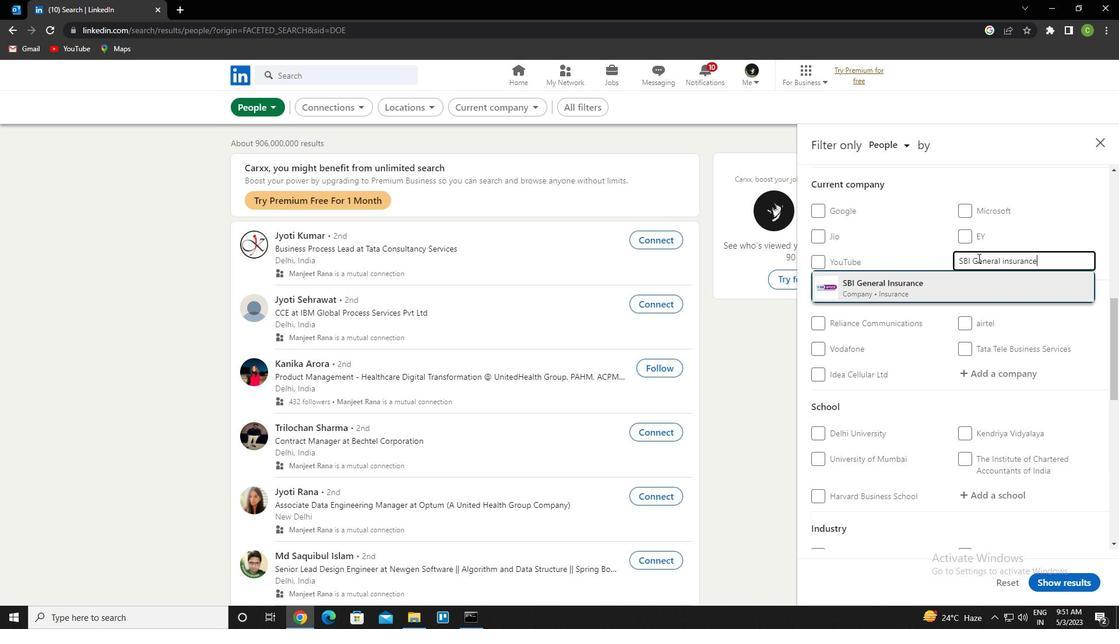 
Action: Mouse scrolled (978, 257) with delta (0, 0)
Screenshot: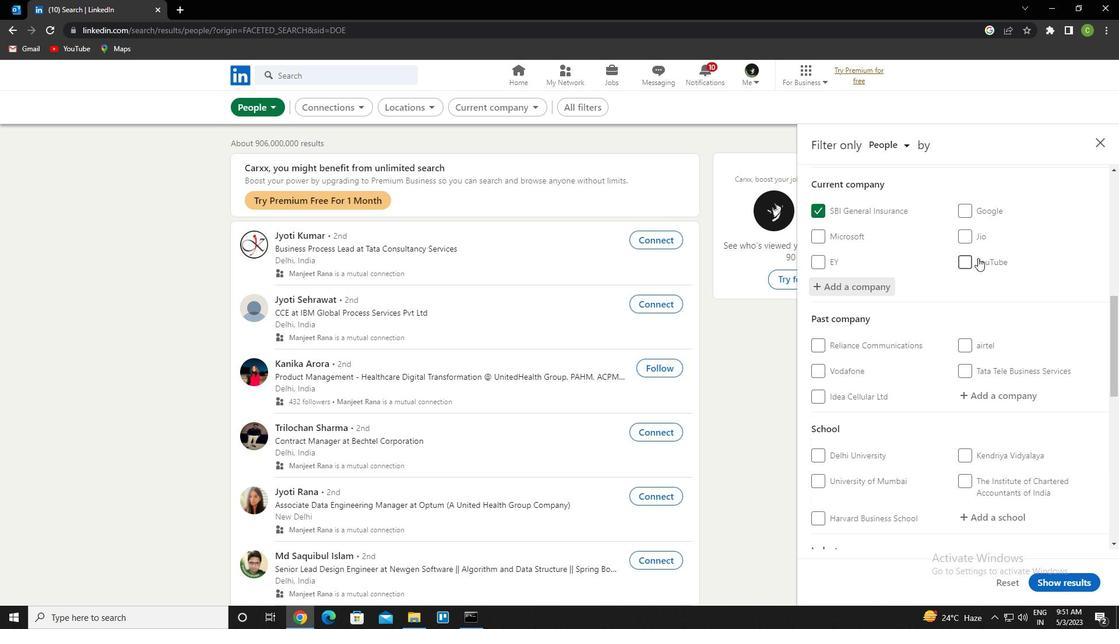 
Action: Mouse scrolled (978, 257) with delta (0, 0)
Screenshot: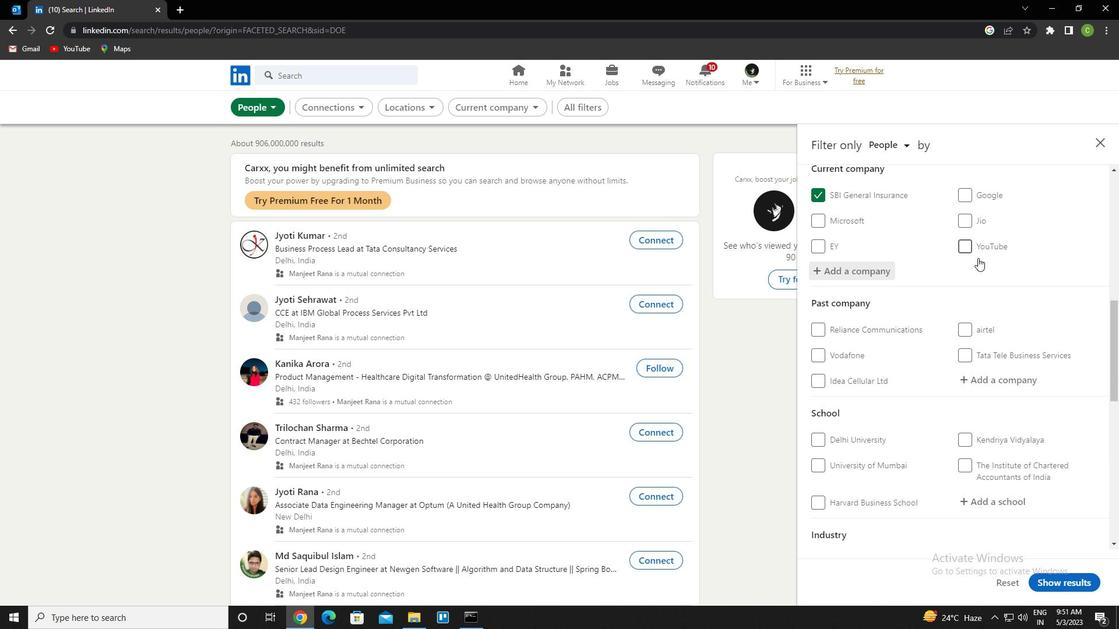
Action: Mouse moved to (989, 403)
Screenshot: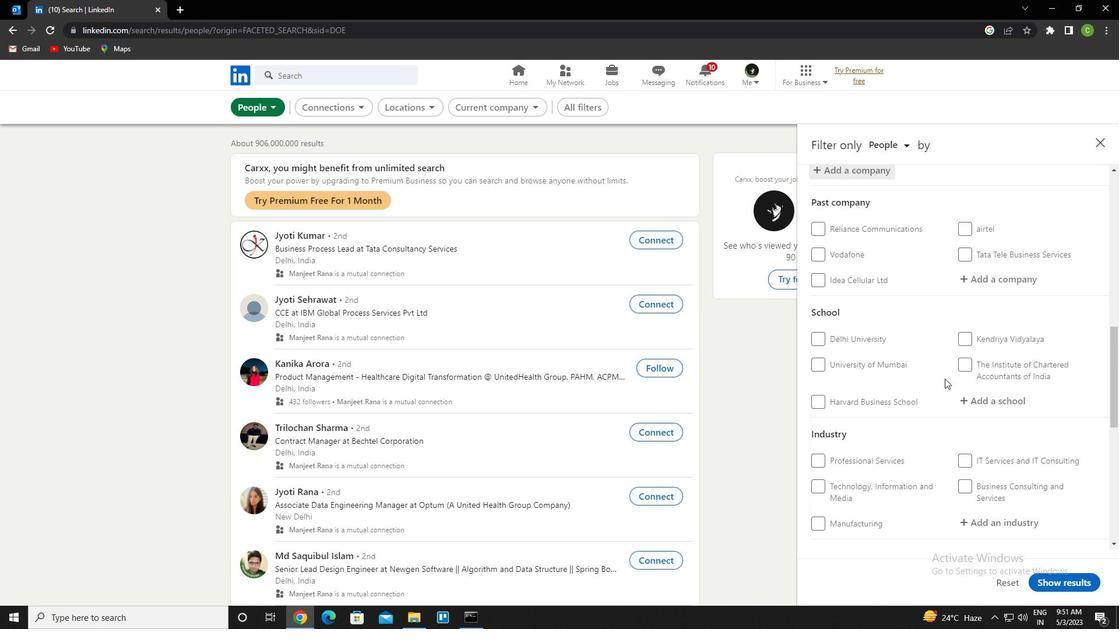 
Action: Mouse pressed left at (989, 403)
Screenshot: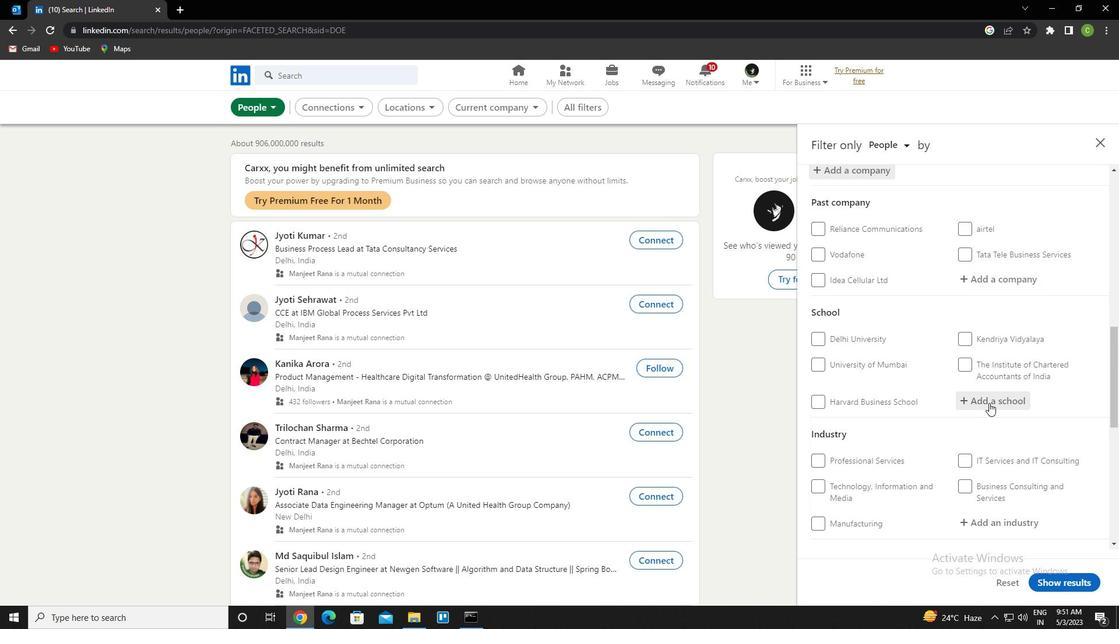
Action: Key pressed <Key.caps_lock>mit<Key.space>w<Key.caps_lock>orld<Key.down><Key.enter>
Screenshot: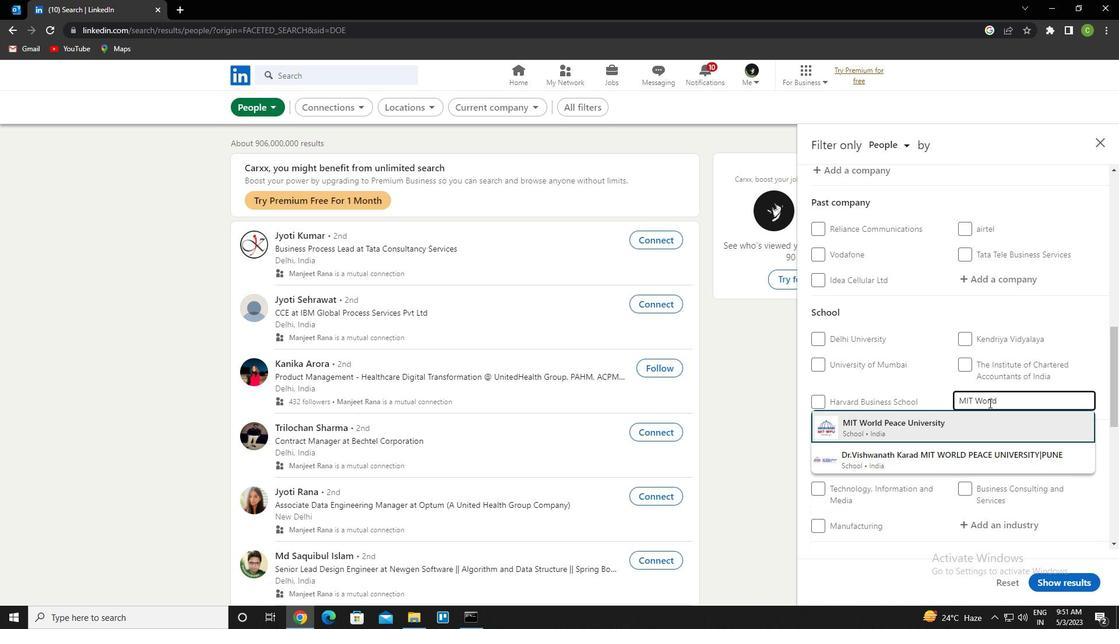 
Action: Mouse scrolled (989, 402) with delta (0, 0)
Screenshot: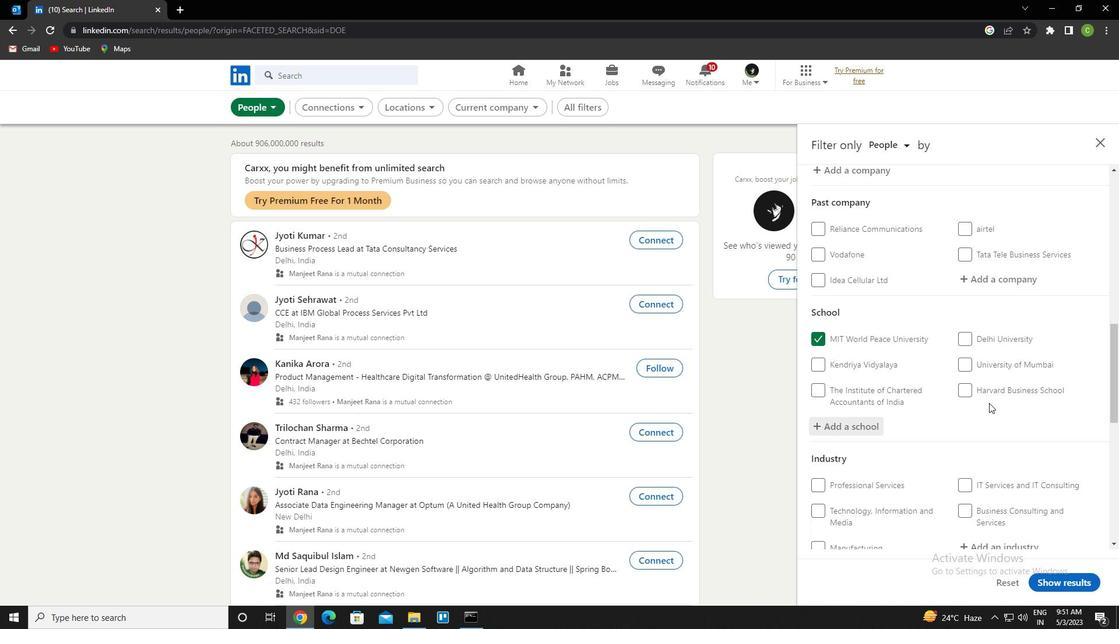 
Action: Mouse scrolled (989, 402) with delta (0, 0)
Screenshot: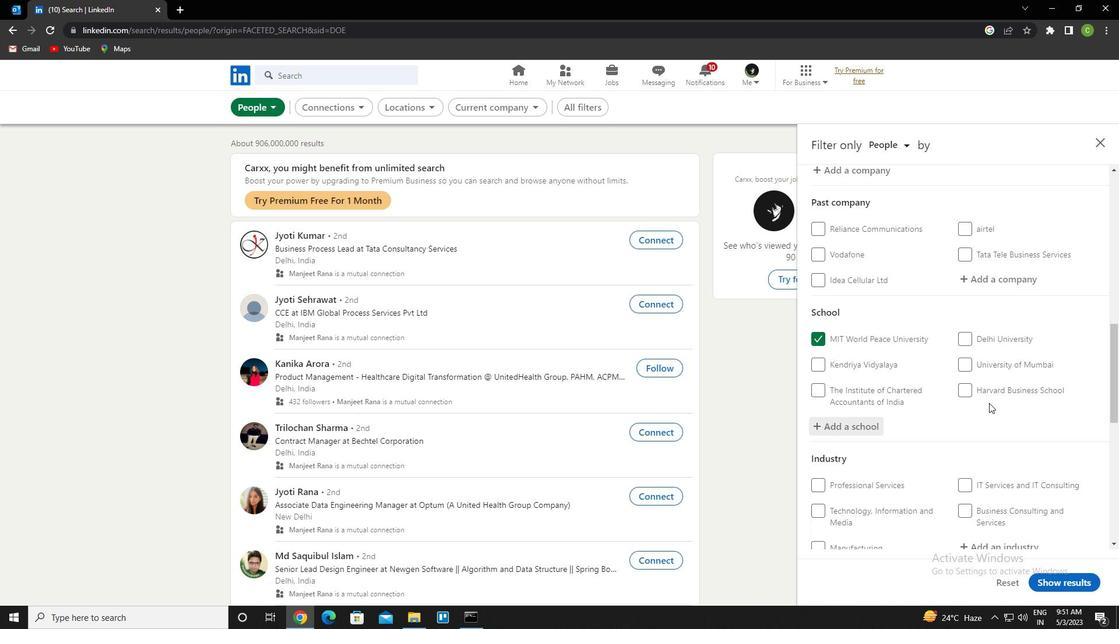 
Action: Mouse scrolled (989, 402) with delta (0, 0)
Screenshot: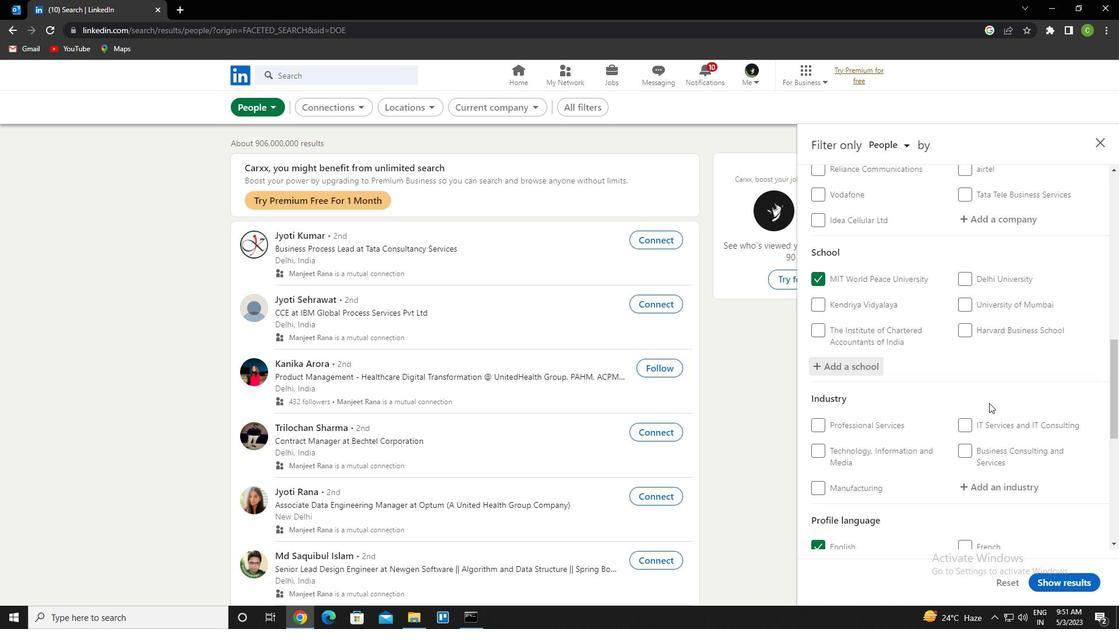 
Action: Mouse moved to (992, 379)
Screenshot: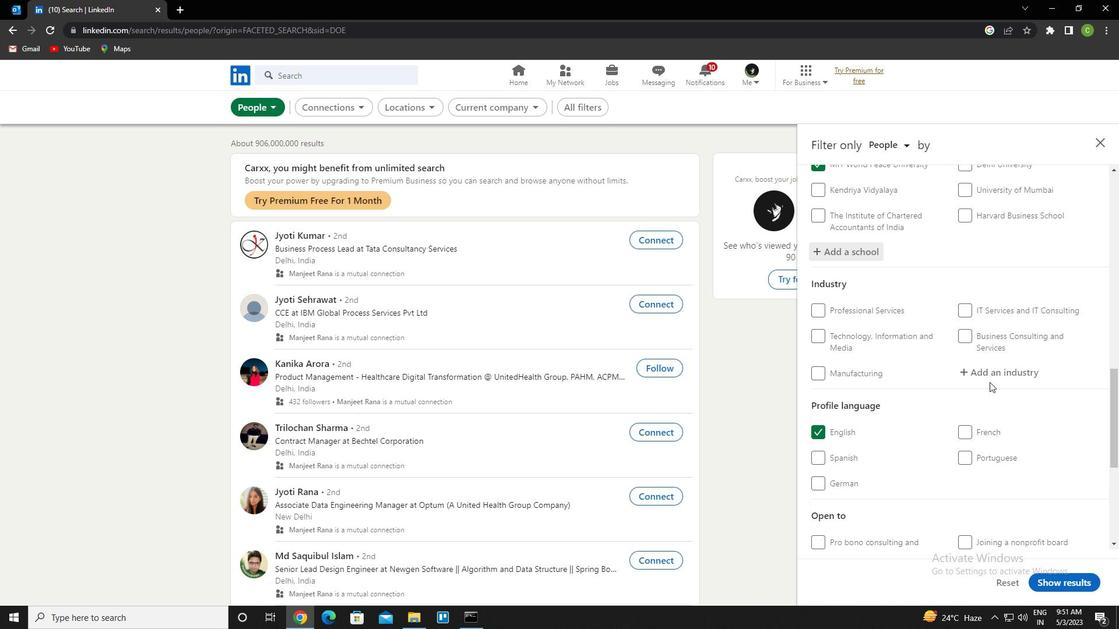 
Action: Mouse pressed left at (992, 379)
Screenshot: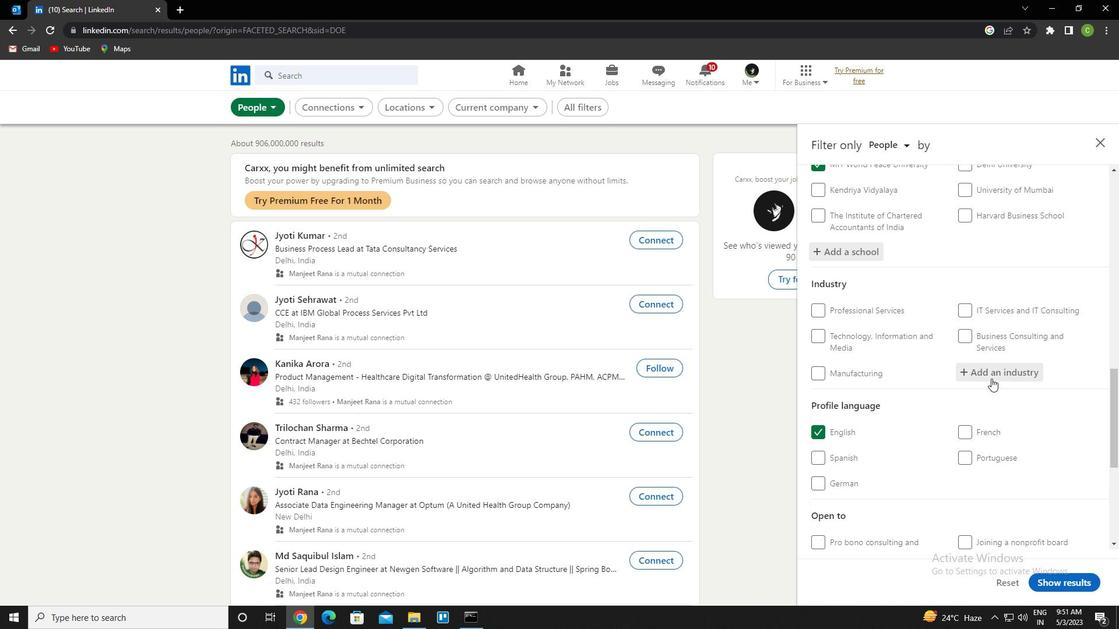 
Action: Key pressed <Key.caps_lock>b<Key.caps_lock>lockchain<Key.down><Key.enter>
Screenshot: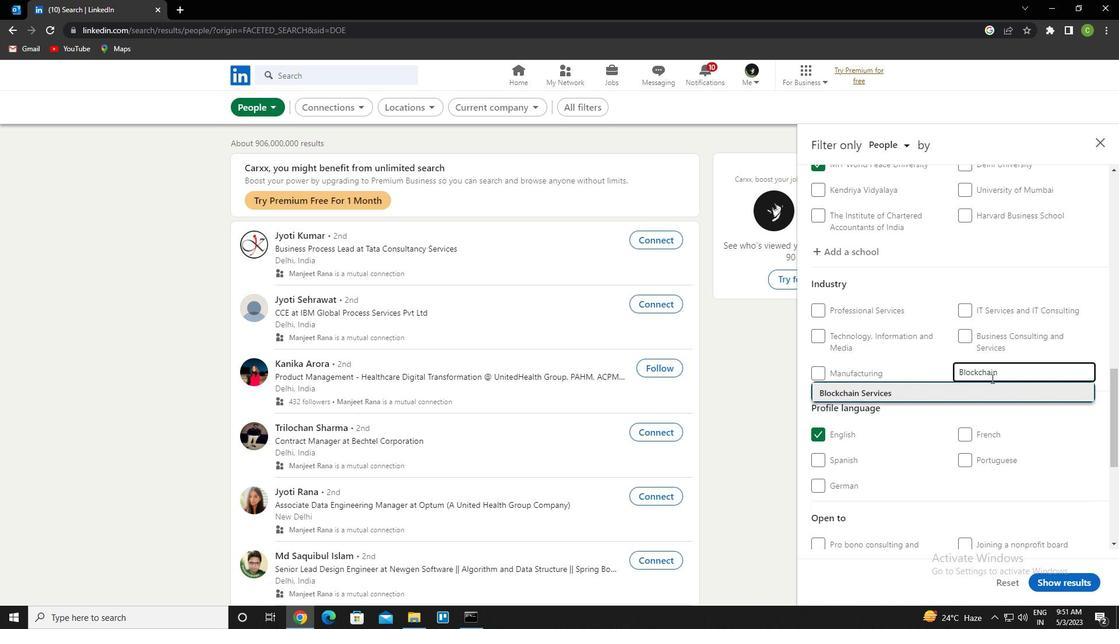 
Action: Mouse scrolled (992, 378) with delta (0, 0)
Screenshot: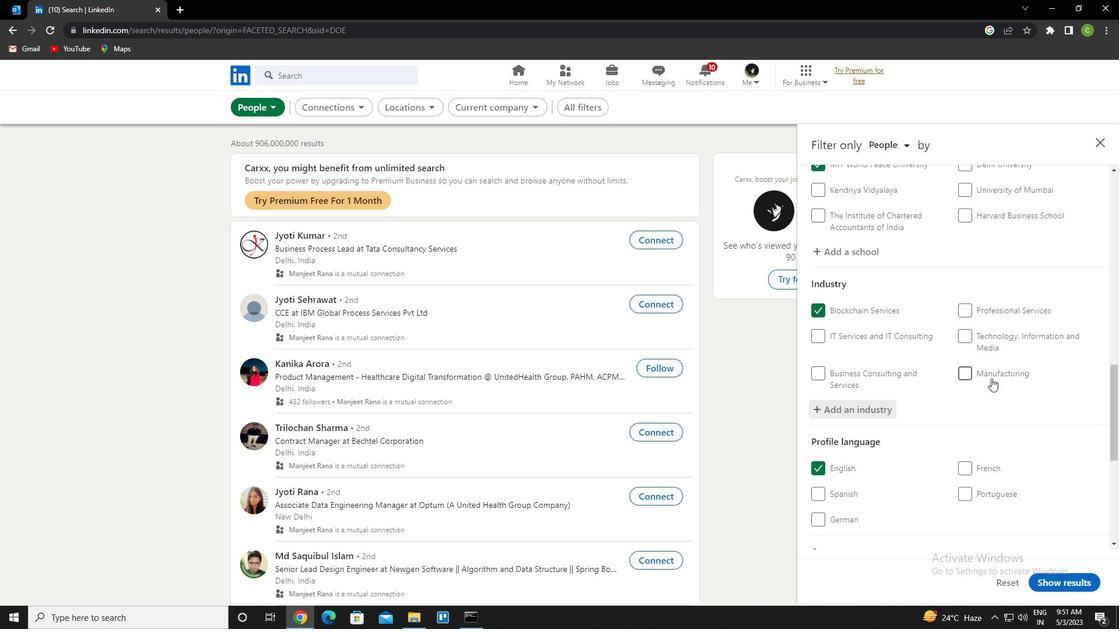 
Action: Mouse scrolled (992, 378) with delta (0, 0)
Screenshot: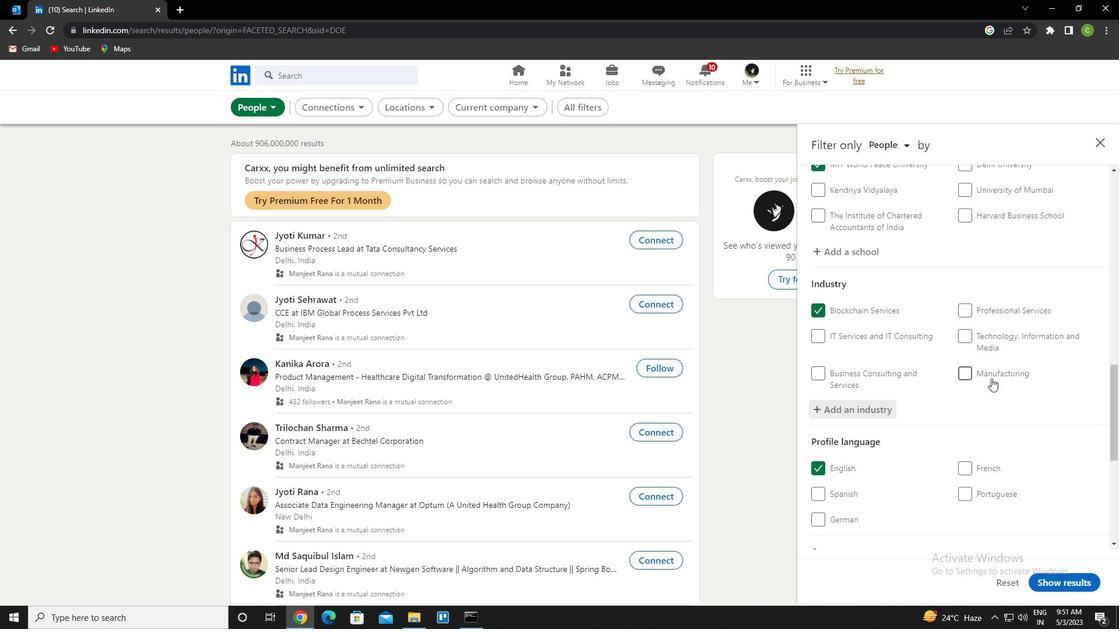 
Action: Mouse scrolled (992, 378) with delta (0, 0)
Screenshot: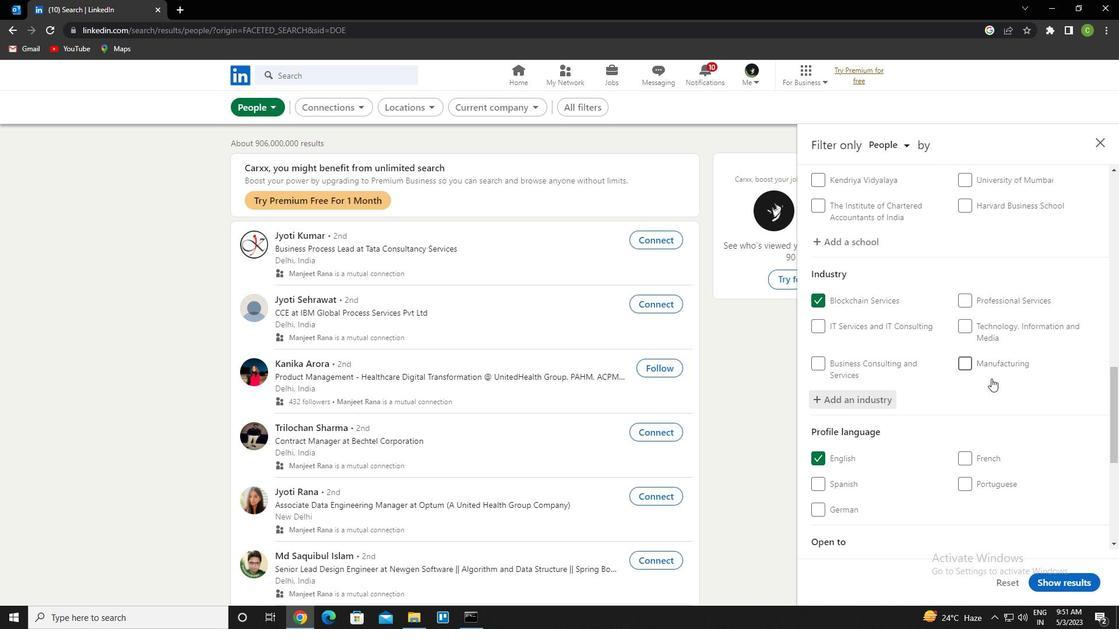 
Action: Mouse scrolled (992, 378) with delta (0, 0)
Screenshot: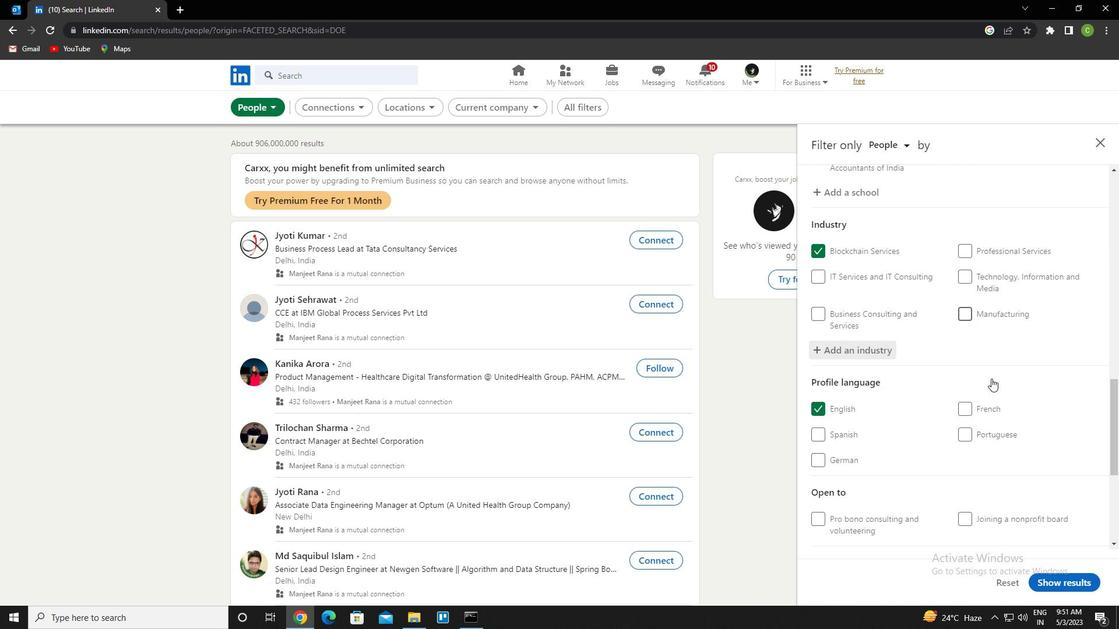 
Action: Mouse scrolled (992, 378) with delta (0, 0)
Screenshot: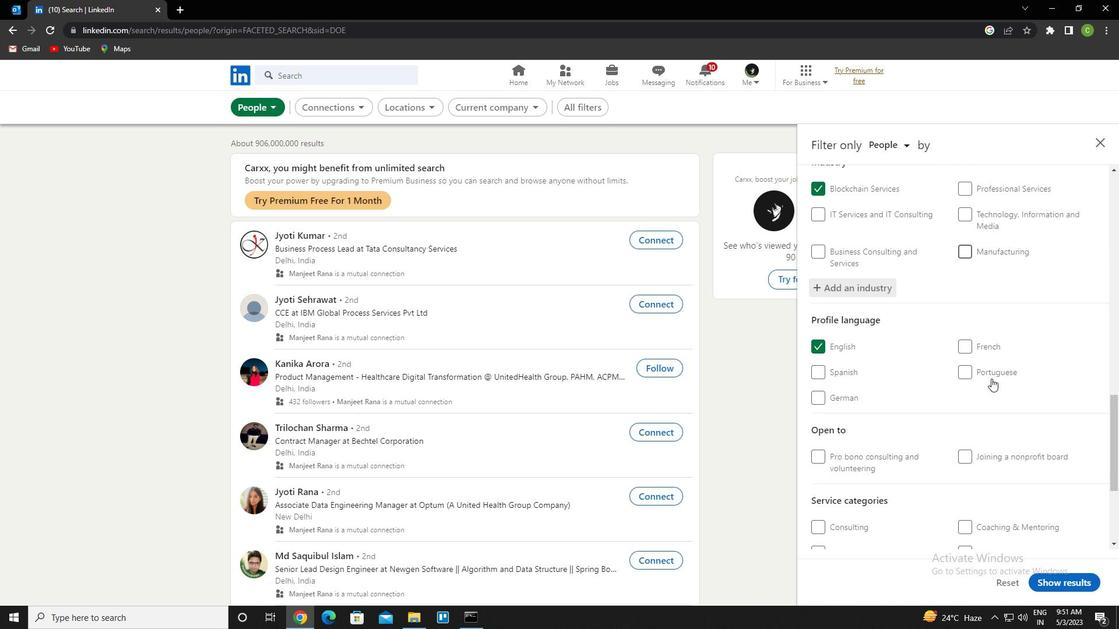 
Action: Mouse scrolled (992, 378) with delta (0, 0)
Screenshot: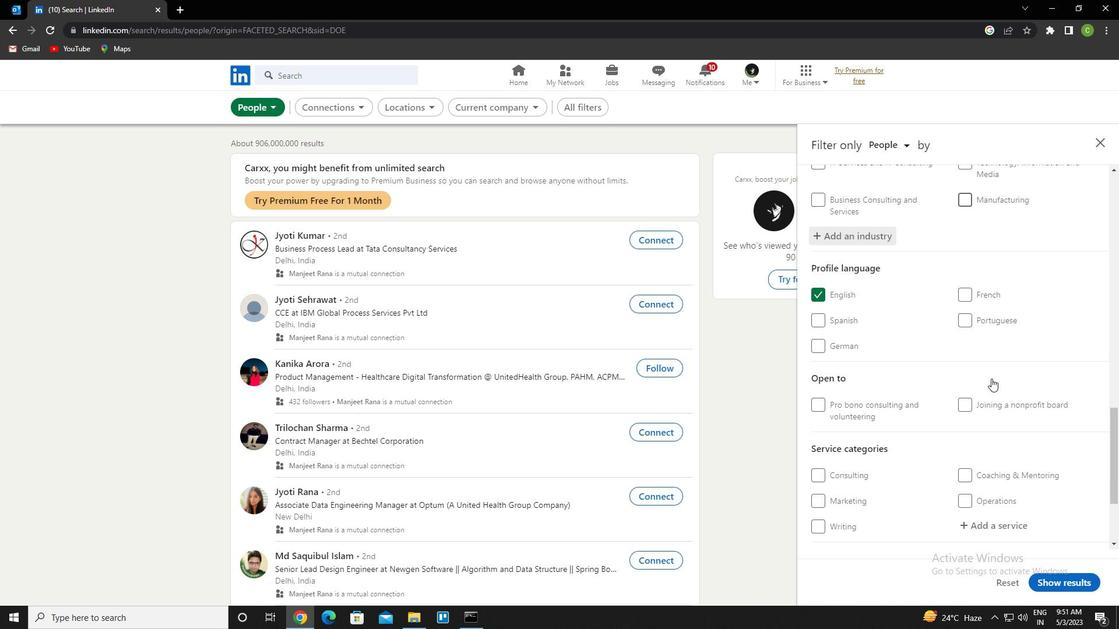 
Action: Mouse moved to (992, 381)
Screenshot: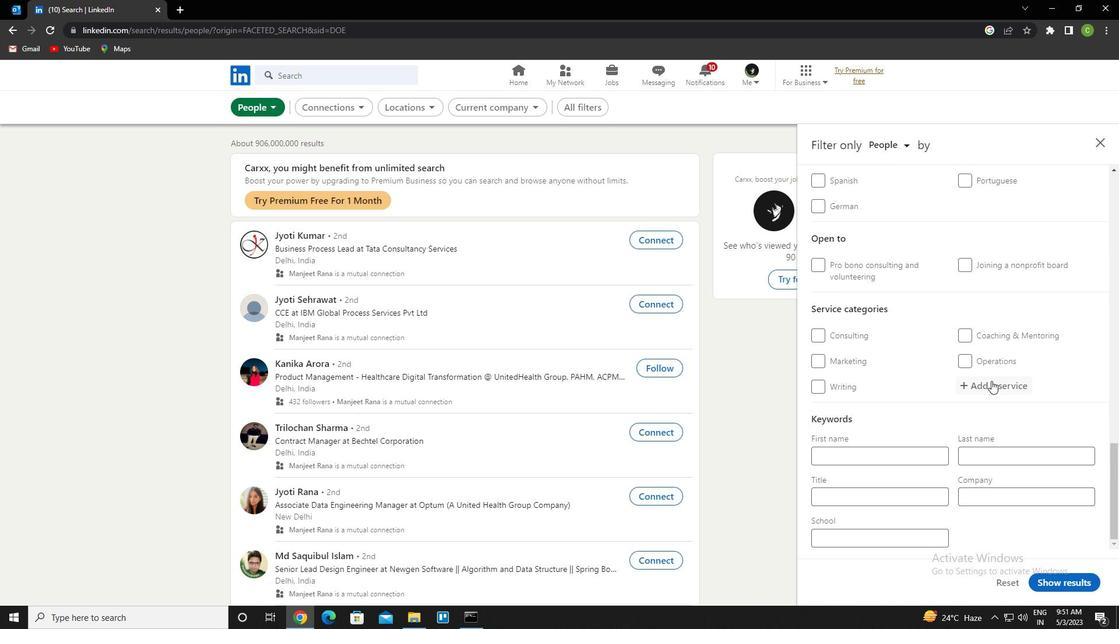 
Action: Mouse pressed left at (992, 381)
Screenshot: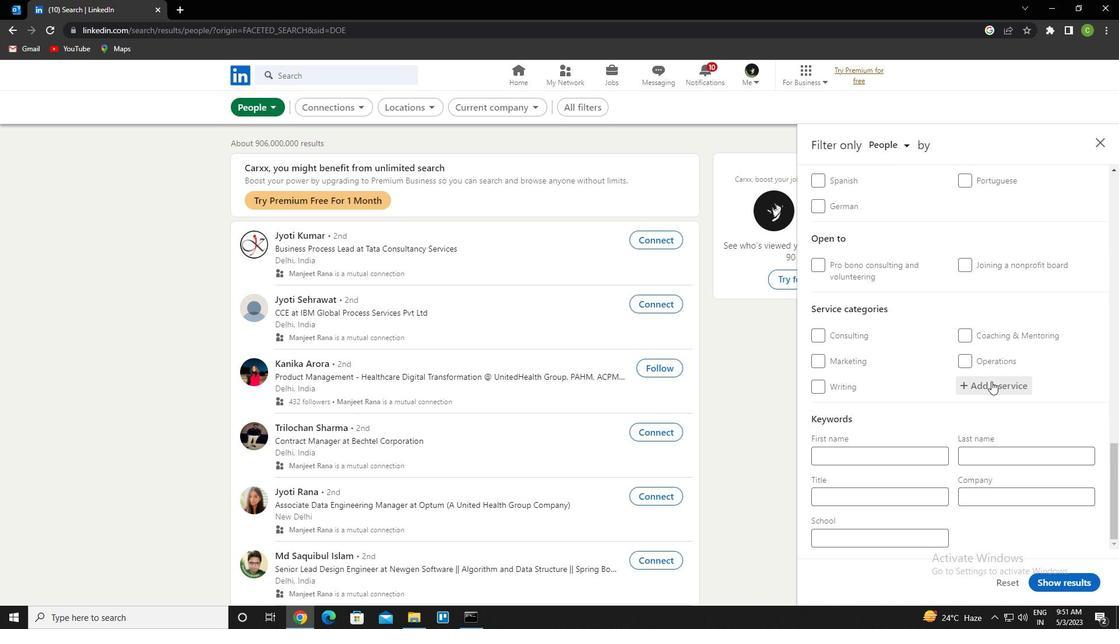
Action: Key pressed <Key.caps_lock>i<Key.caps_lock>Nsurance<Key.down><Key.enter>
Screenshot: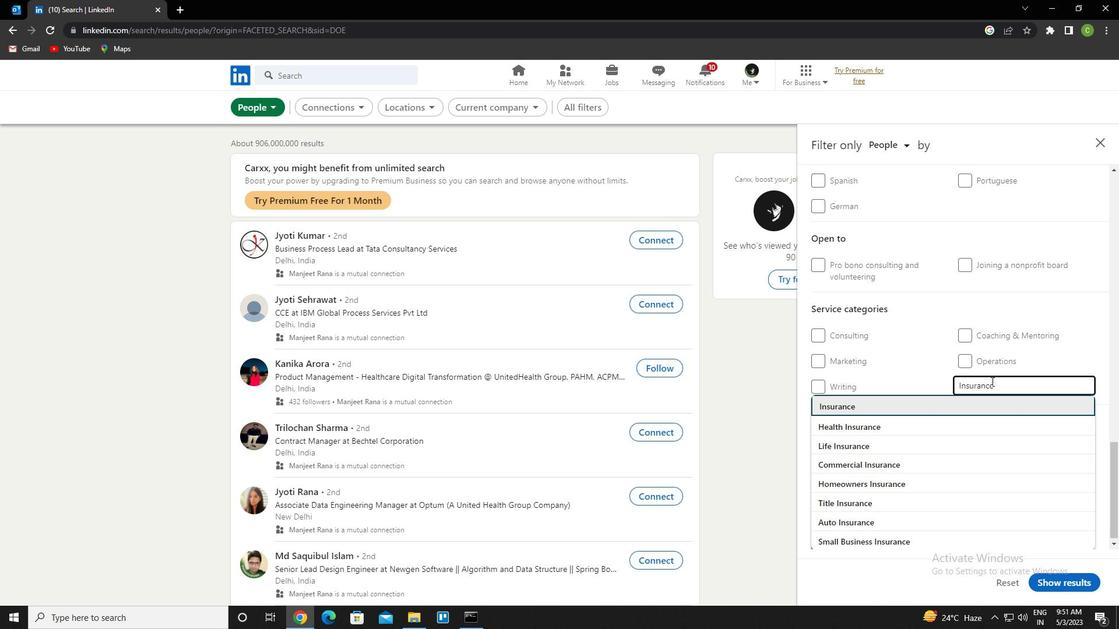 
Action: Mouse scrolled (992, 381) with delta (0, 0)
Screenshot: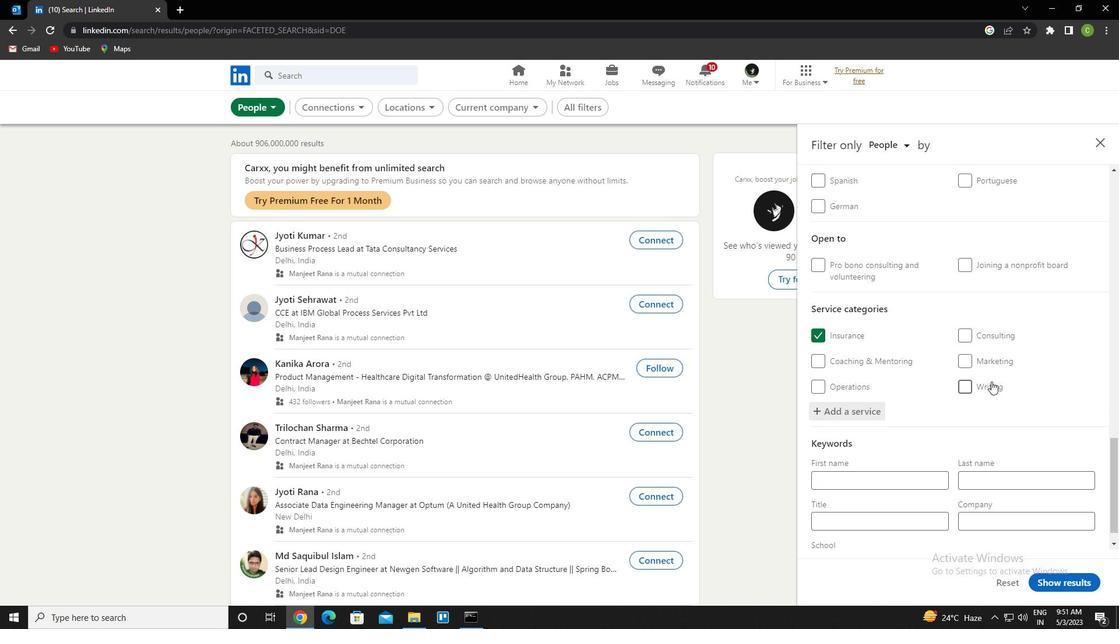 
Action: Mouse scrolled (992, 381) with delta (0, 0)
Screenshot: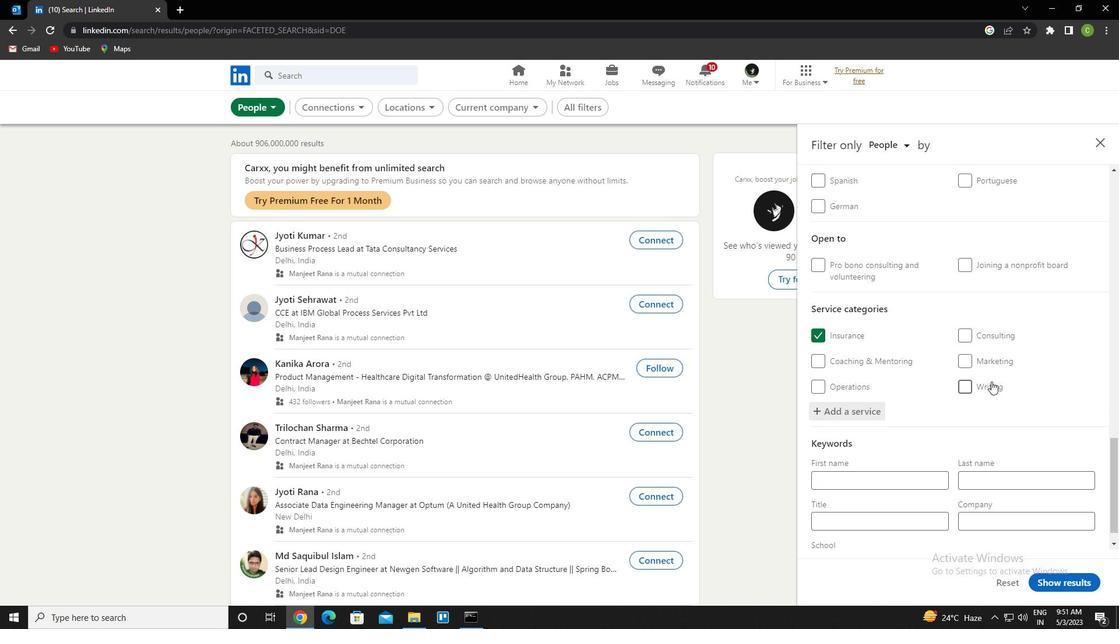 
Action: Mouse scrolled (992, 381) with delta (0, 0)
Screenshot: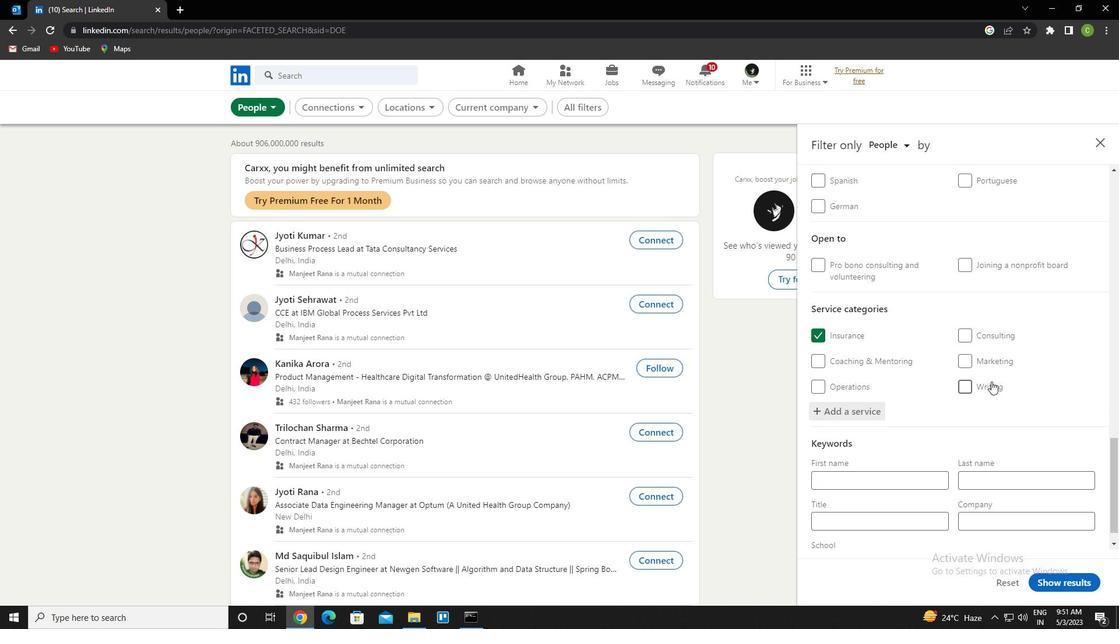 
Action: Mouse scrolled (992, 381) with delta (0, 0)
Screenshot: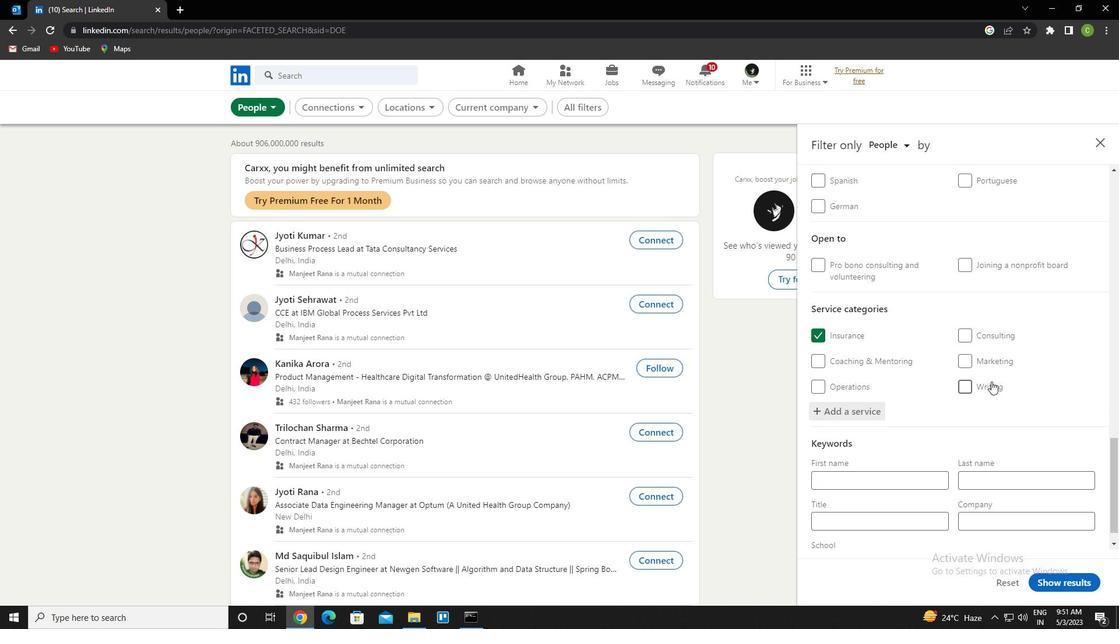 
Action: Mouse scrolled (992, 381) with delta (0, 0)
Screenshot: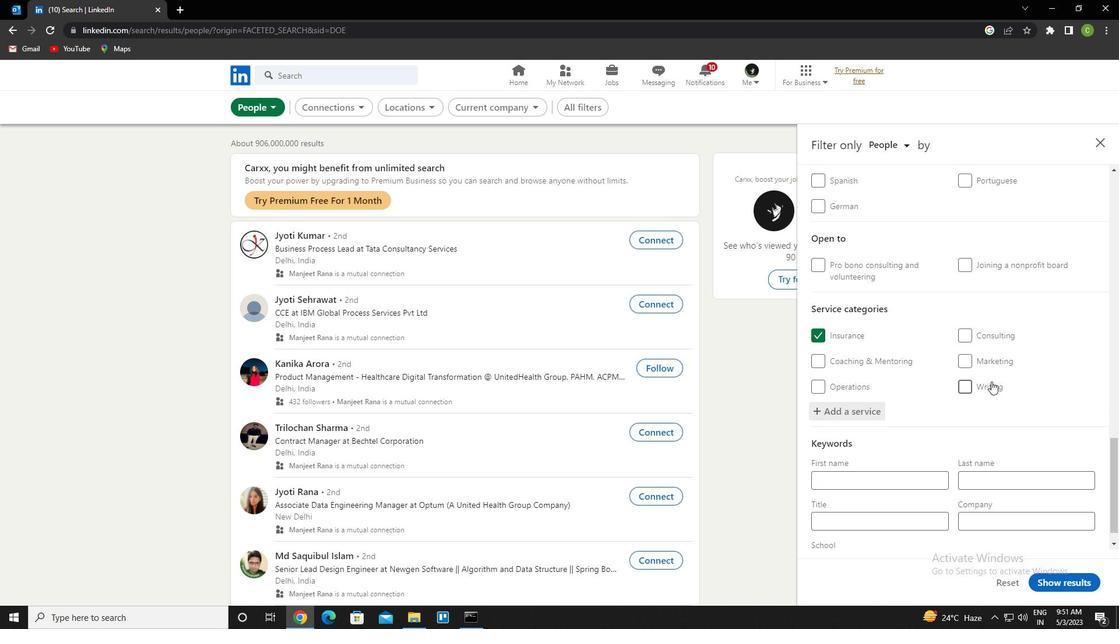 
Action: Mouse scrolled (992, 381) with delta (0, 0)
Screenshot: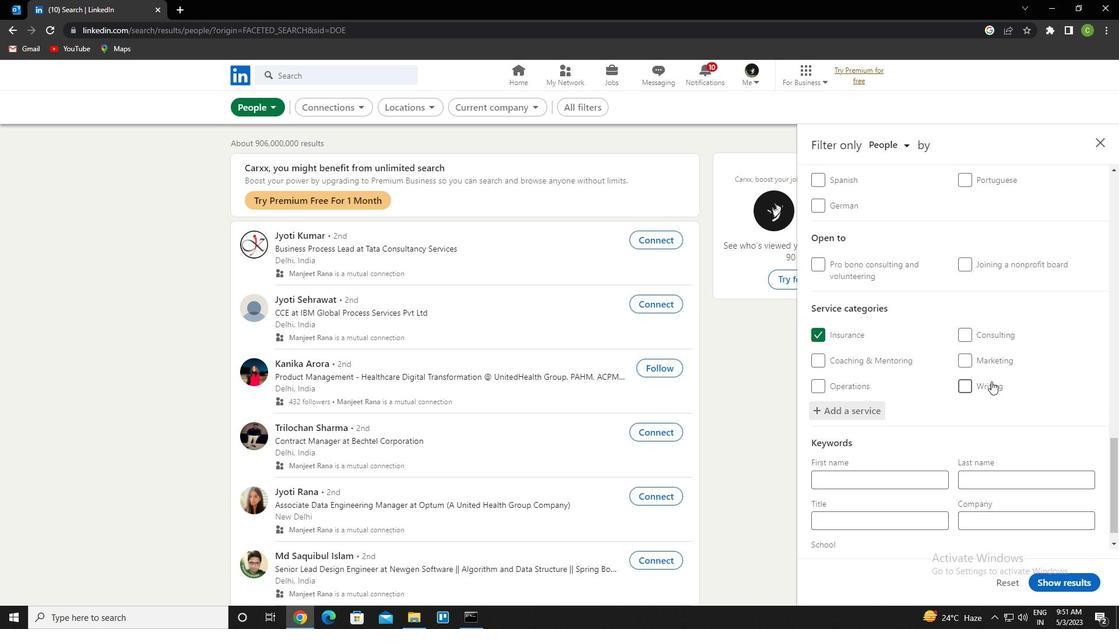 
Action: Mouse scrolled (992, 381) with delta (0, 0)
Screenshot: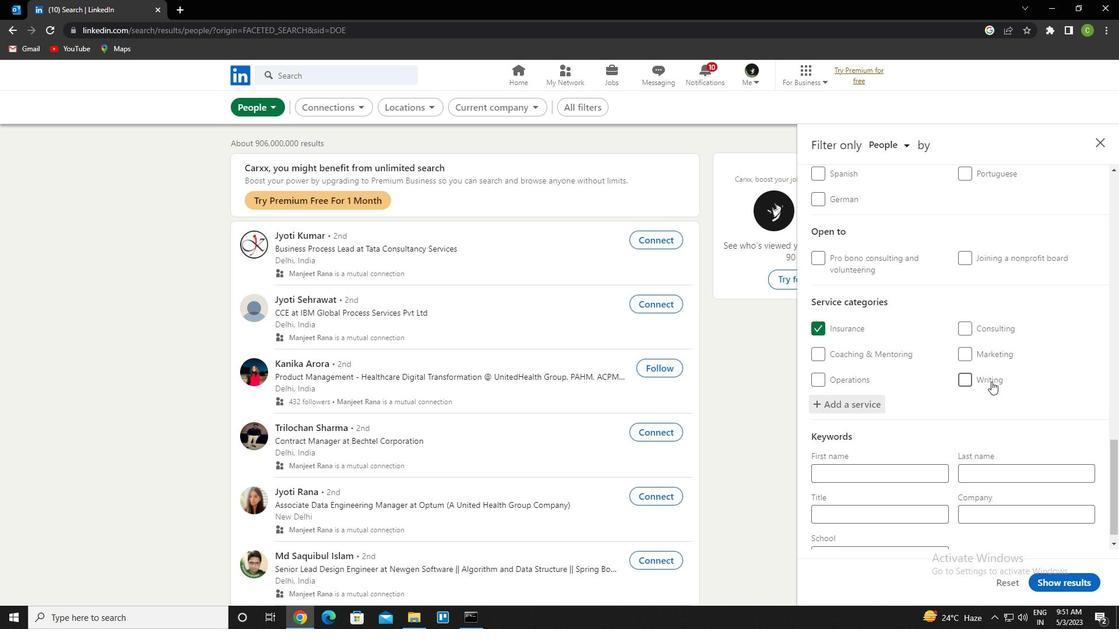 
Action: Mouse scrolled (992, 381) with delta (0, 0)
Screenshot: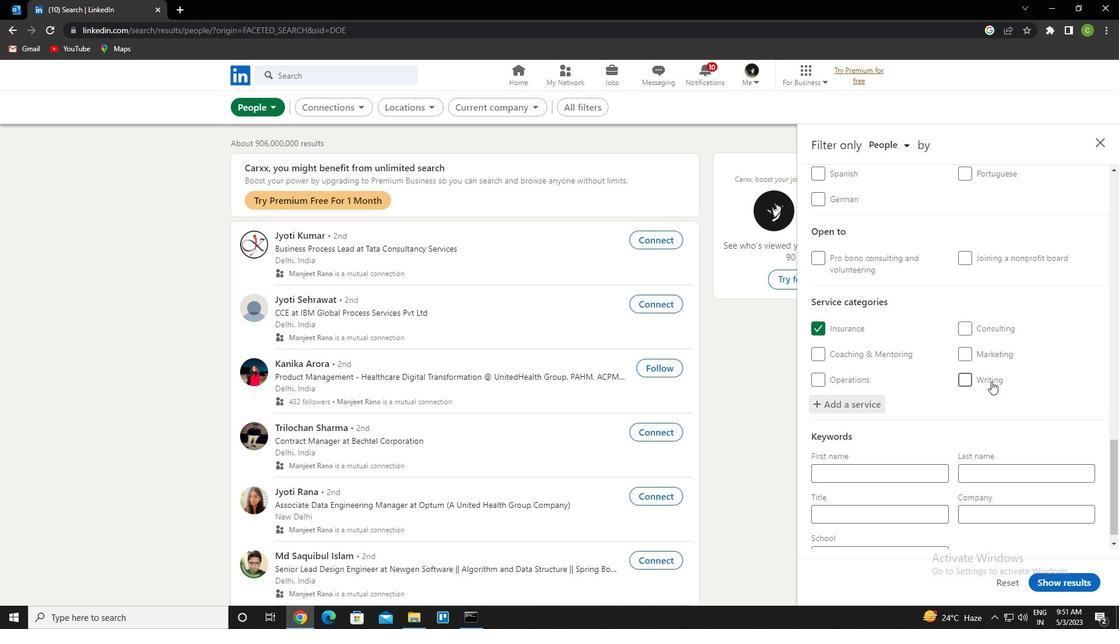 
Action: Mouse moved to (857, 500)
Screenshot: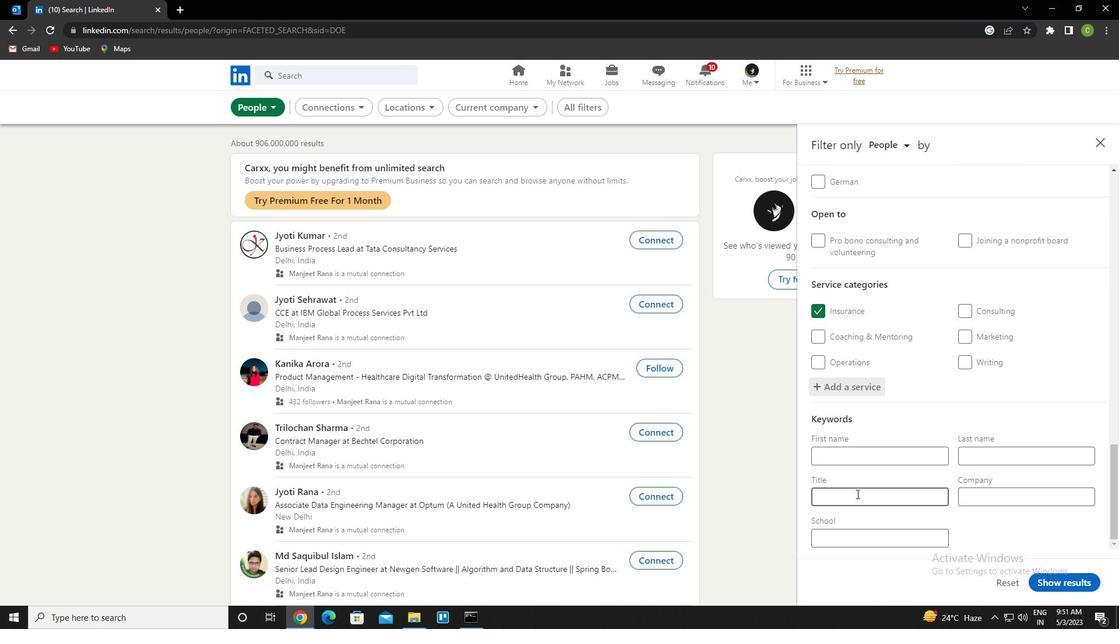 
Action: Mouse pressed left at (857, 500)
Screenshot: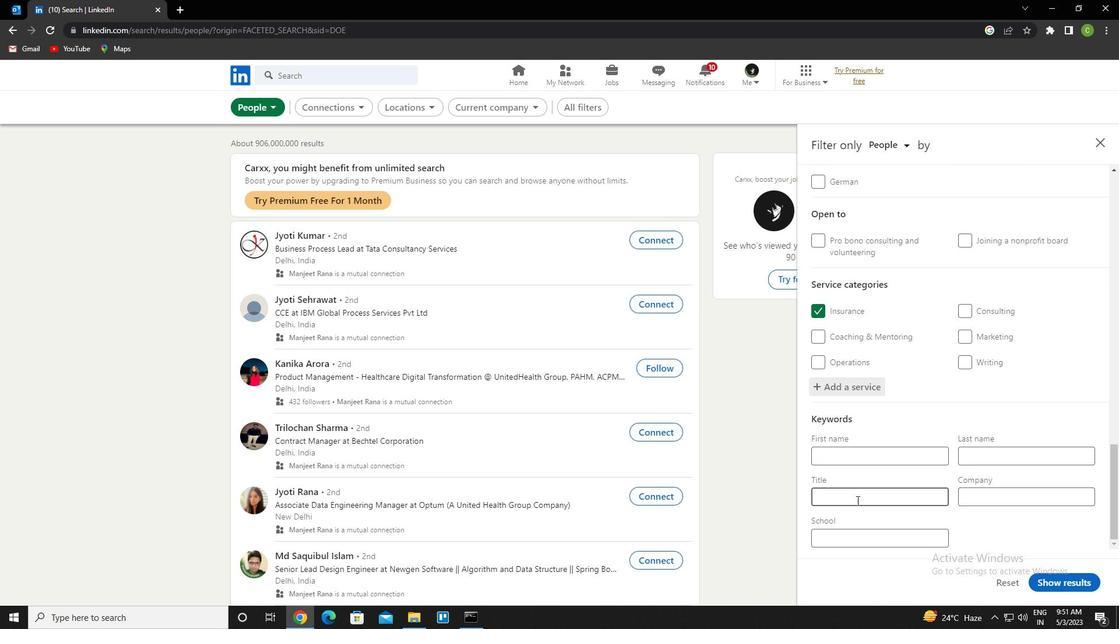 
Action: Key pressed <Key.caps_lock>m<Key.caps_lock>arket<Key.space><Key.caps_lock>d<Key.caps_lock>evelopment<Key.space><Key.caps_lock>m<Key.caps_lock>anager
Screenshot: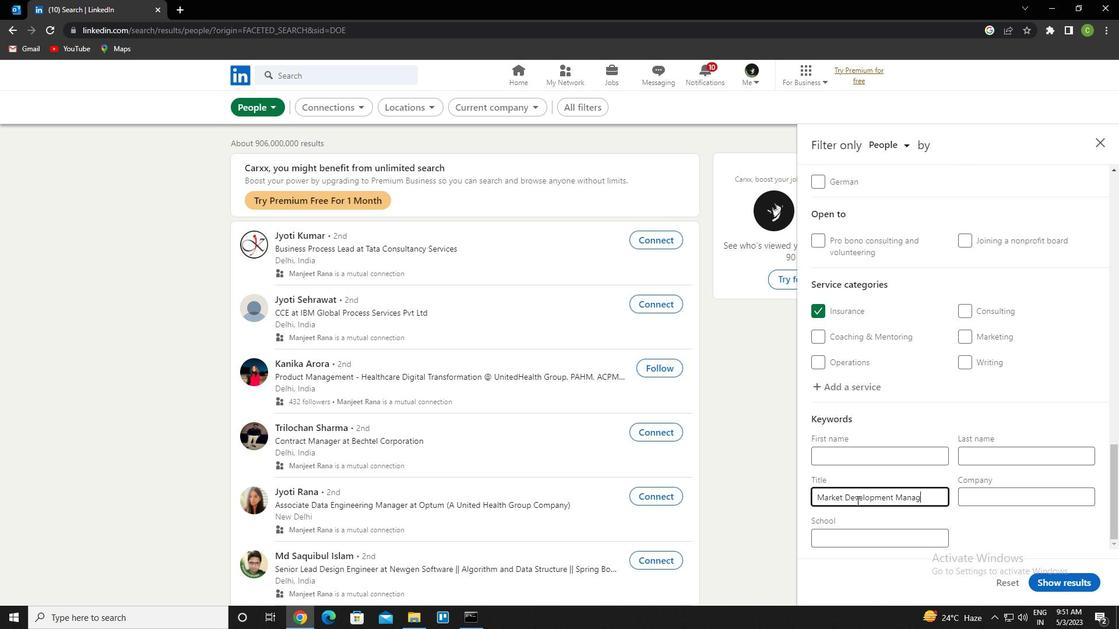 
Action: Mouse moved to (1087, 590)
Screenshot: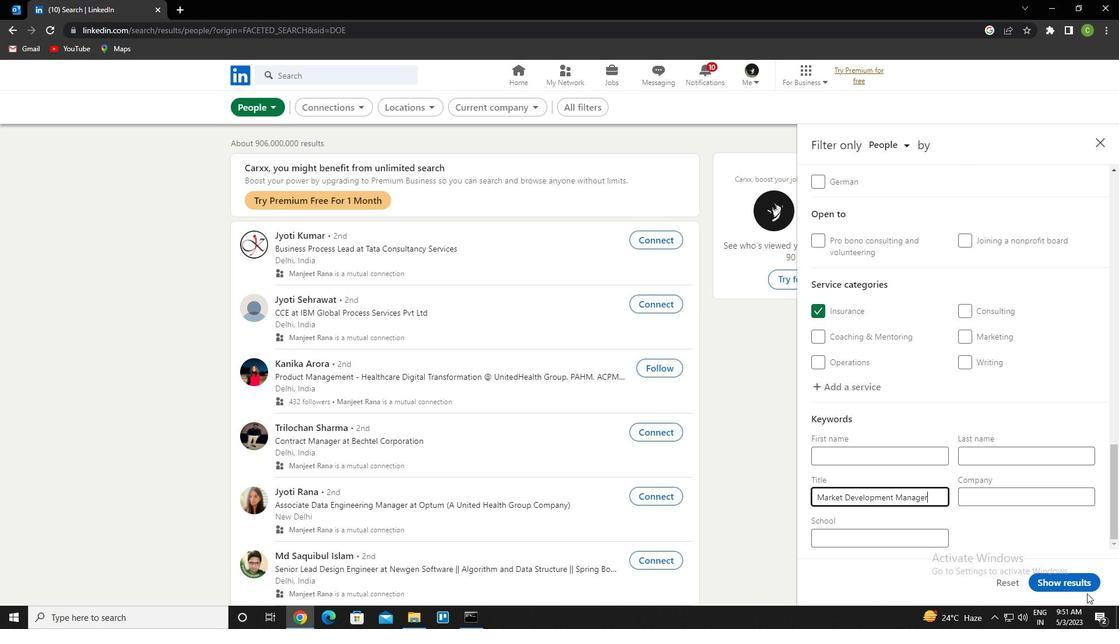 
Action: Mouse pressed left at (1087, 590)
Screenshot: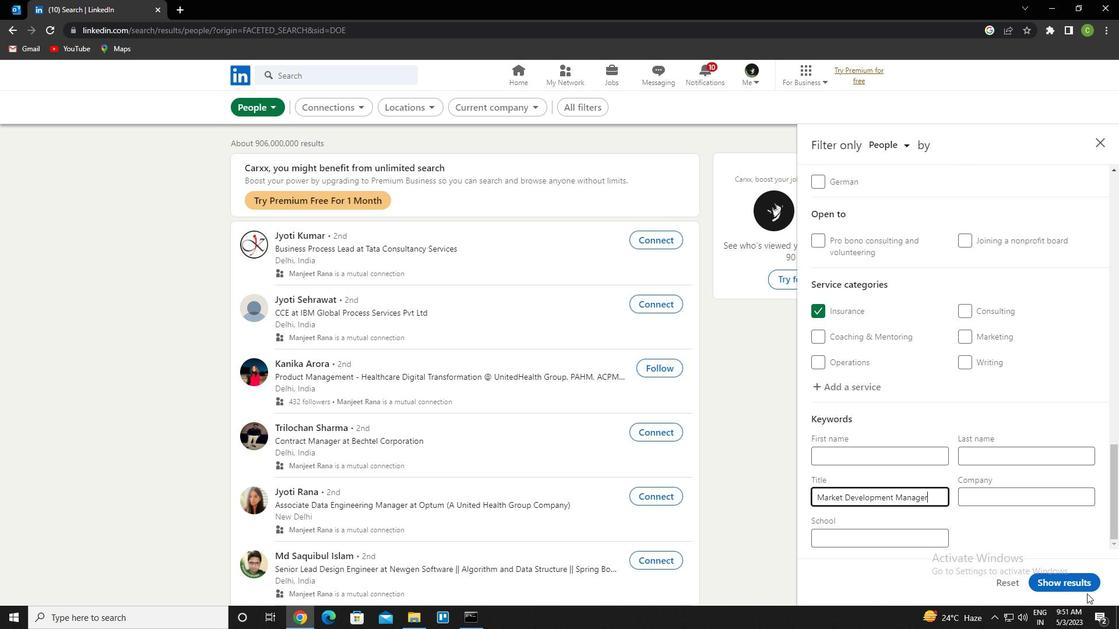 
Action: Mouse moved to (459, 555)
Screenshot: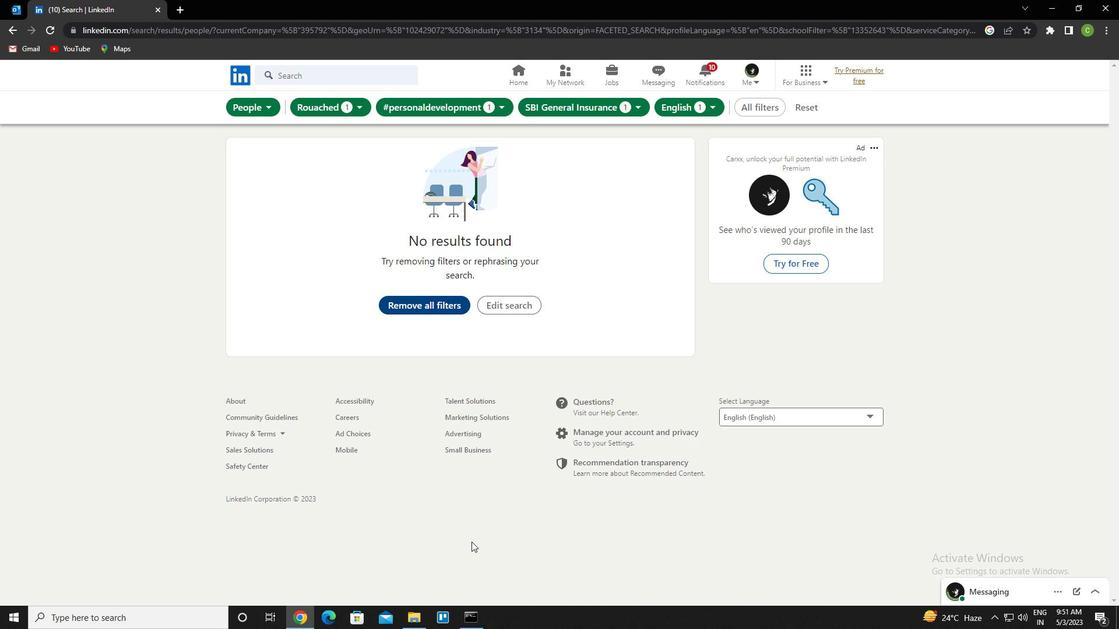 
